 Task: Add an event with the title Interview with Ailey, date '2024/04/17', time 7:30 AM to 9:30 AMand add a description: Instruct the fallers to stand with their backs to their catchers, arms crossed against their chest, and feet together. The catchers should position themselves directly behind the fallers, ready to receive them.Select event color  Tomato . Add location for the event as: Salzburg, Austria, logged in from the account softage.4@softage.netand send the event invitation to softage.7@softage.net and softage.8@softage.net. Set a reminder for the event Daily
Action: Mouse moved to (94, 116)
Screenshot: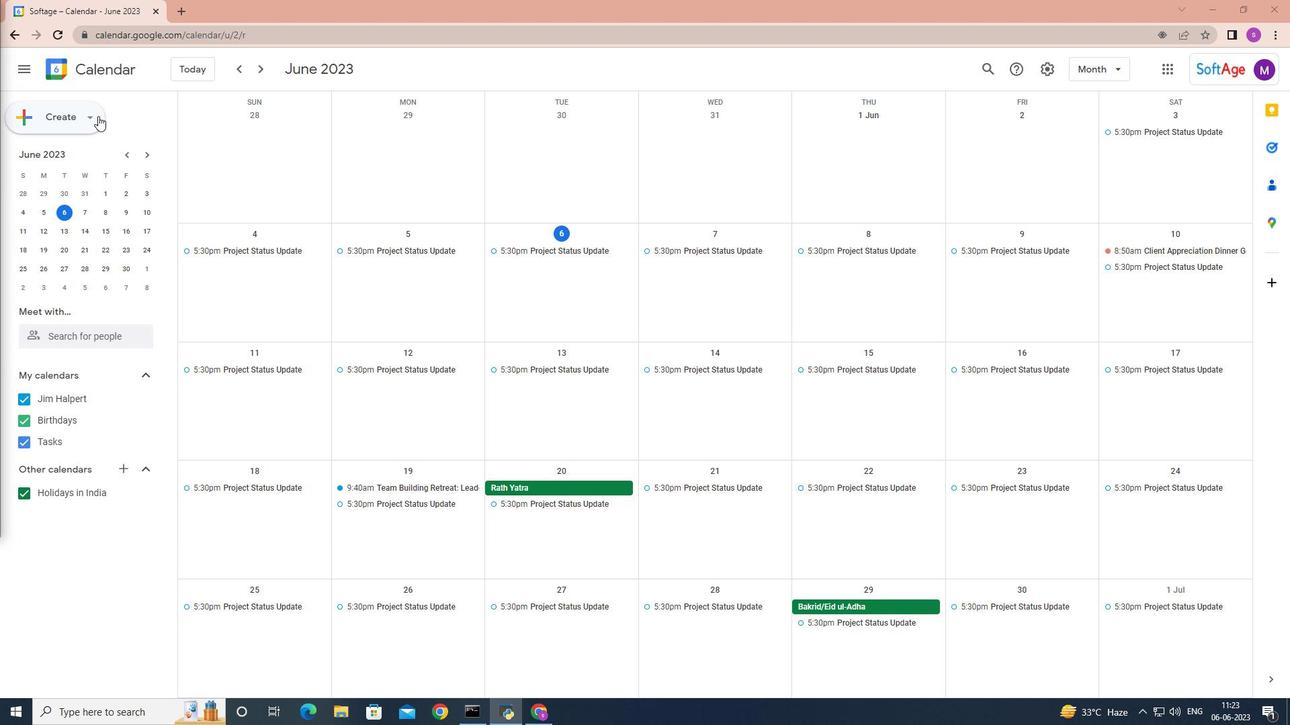 
Action: Mouse pressed left at (94, 116)
Screenshot: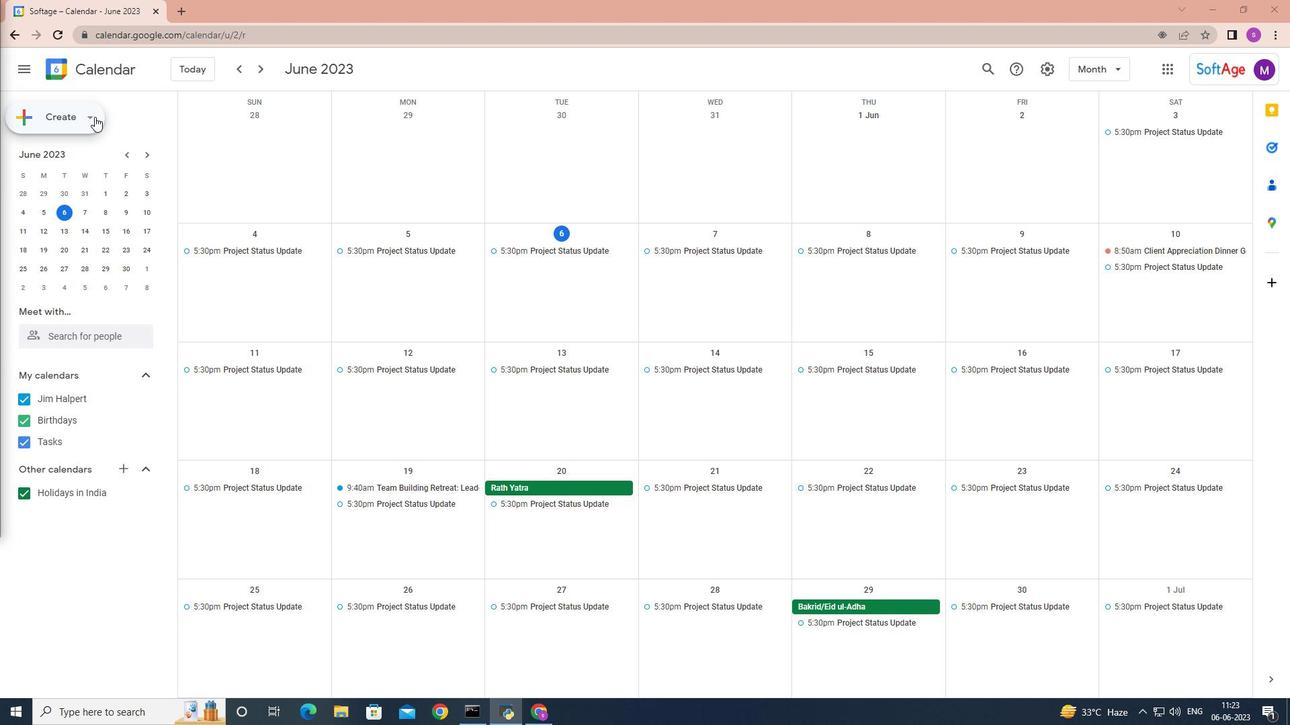 
Action: Mouse moved to (90, 147)
Screenshot: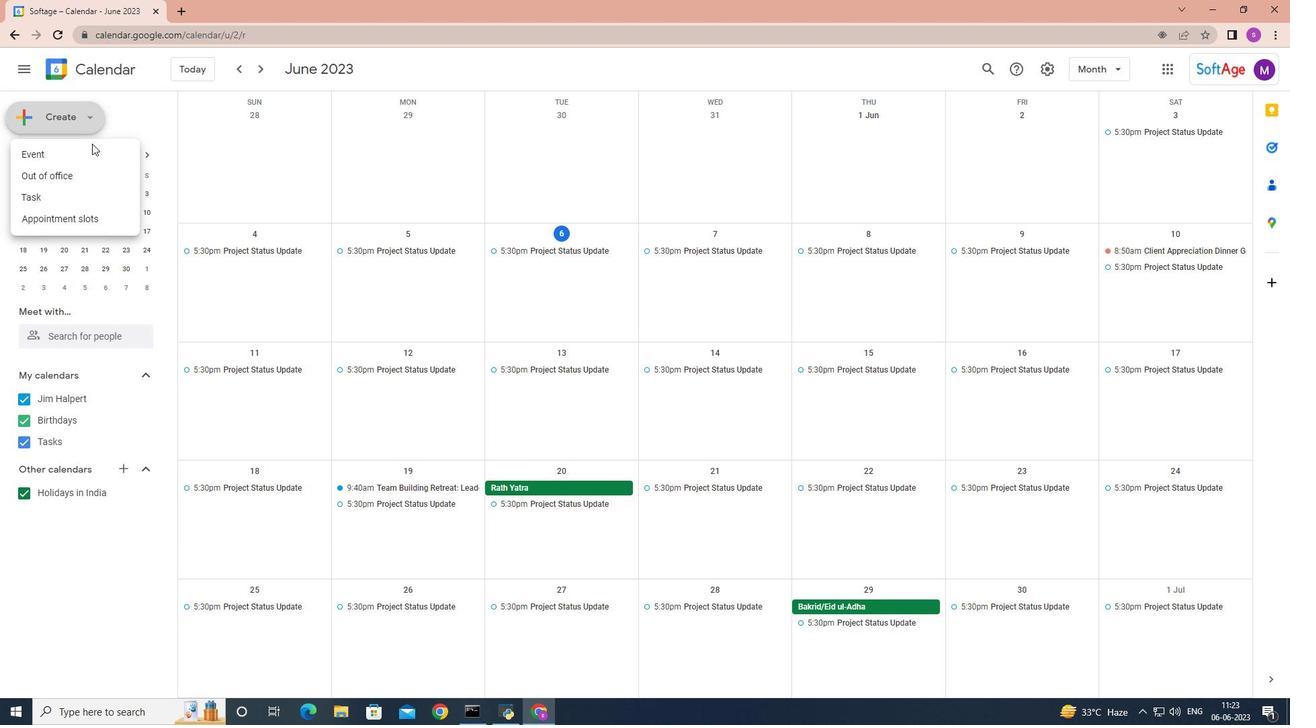 
Action: Mouse pressed left at (90, 147)
Screenshot: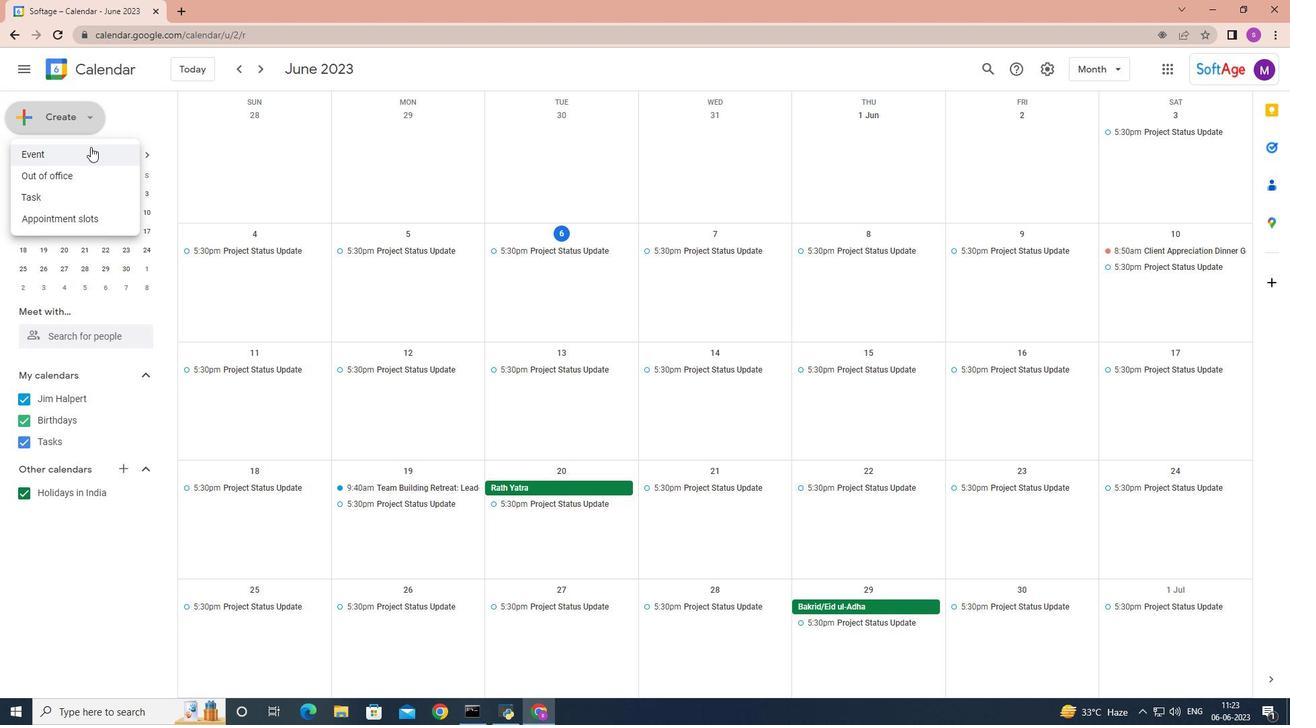 
Action: Mouse moved to (342, 528)
Screenshot: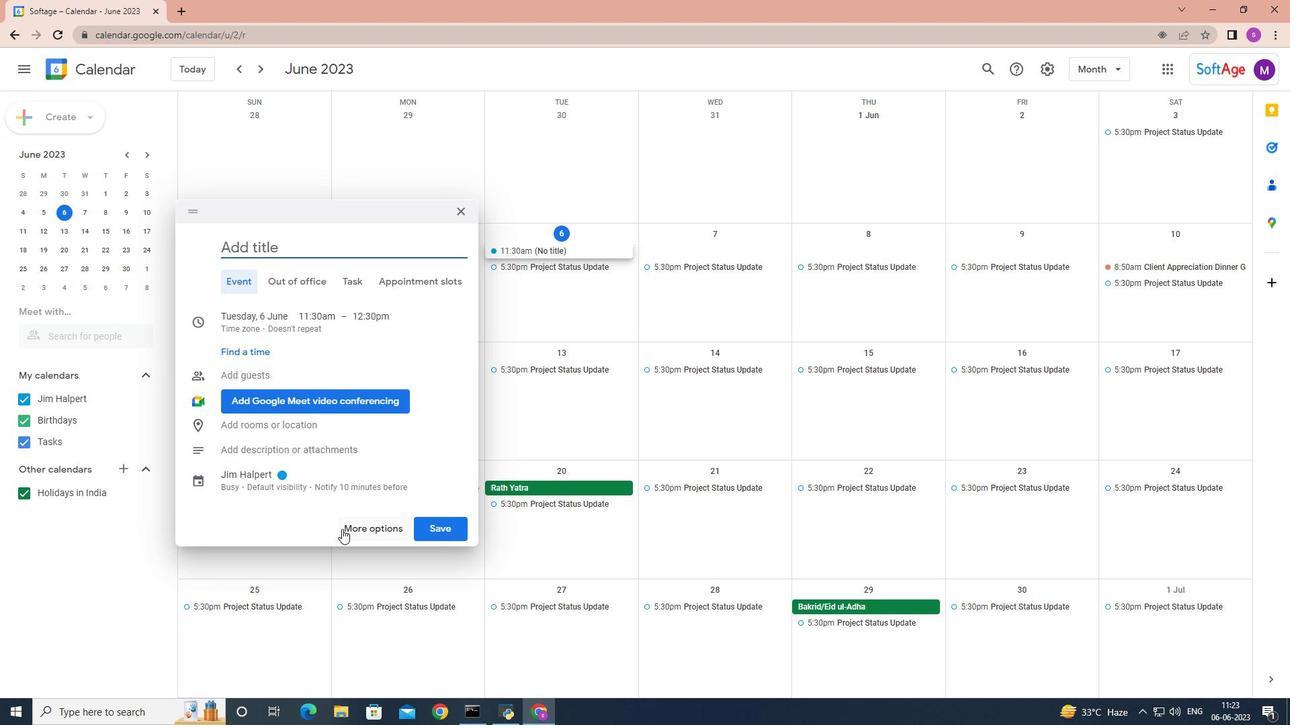 
Action: Mouse pressed left at (342, 528)
Screenshot: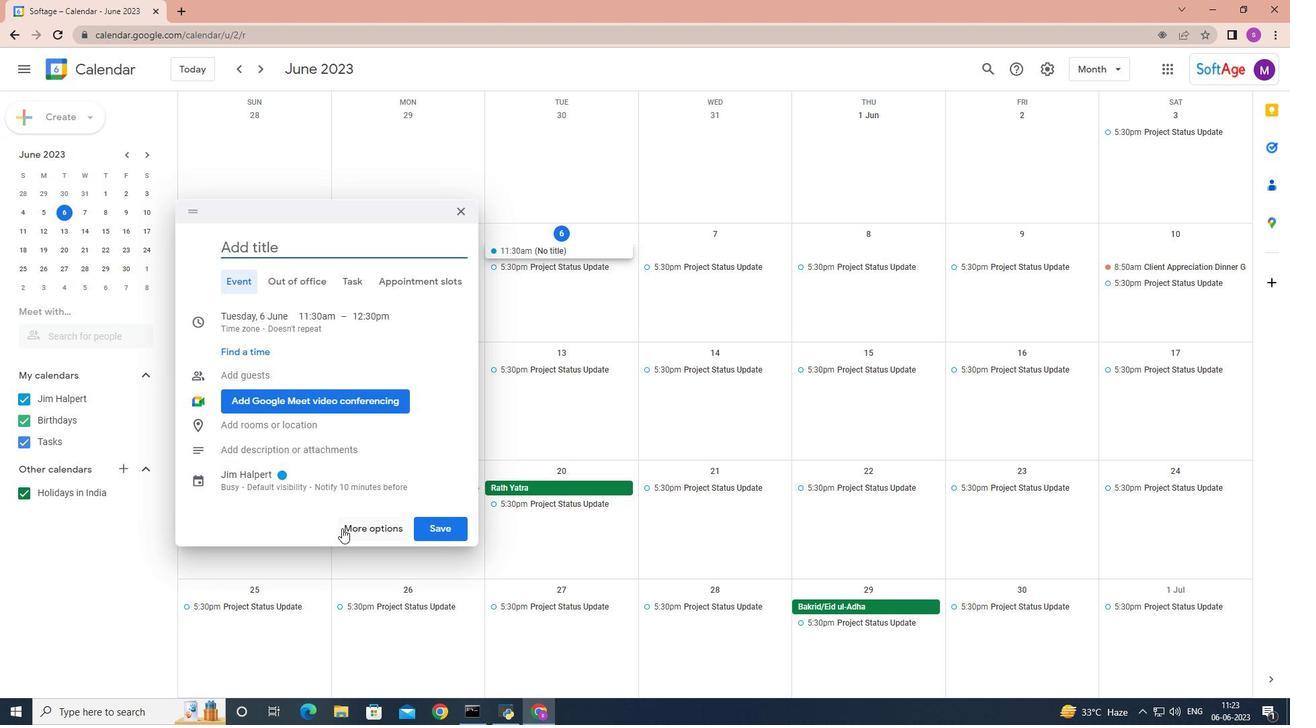 
Action: Mouse moved to (334, 523)
Screenshot: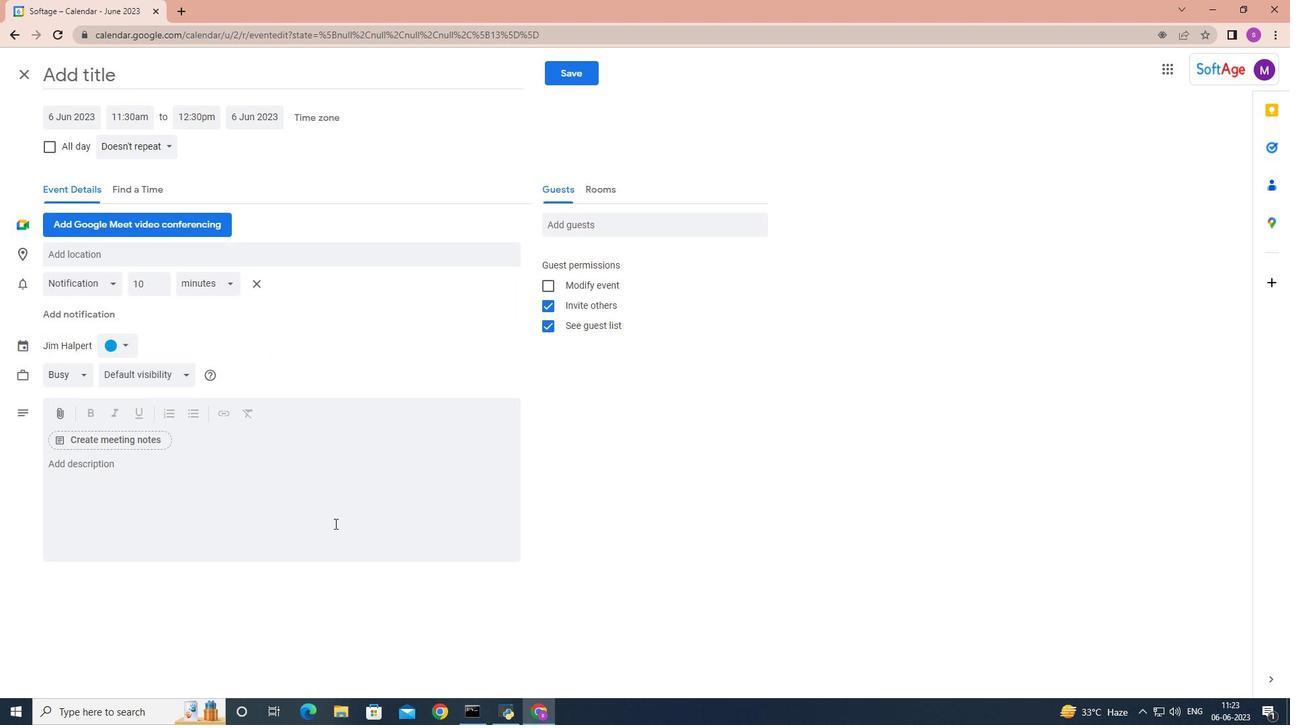 
Action: Key pressed <Key.shift>Interview<Key.space>with<Key.space><Key.shift>Ailey<Key.space>
Screenshot: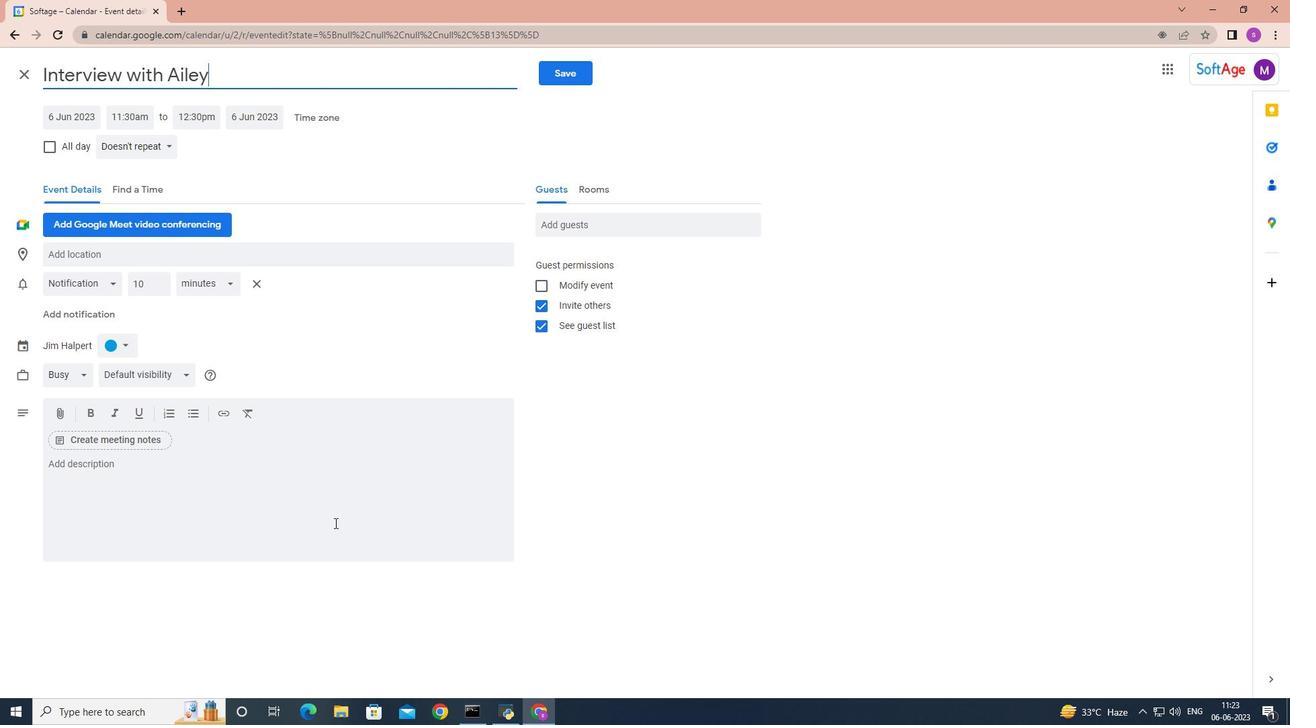 
Action: Mouse moved to (83, 117)
Screenshot: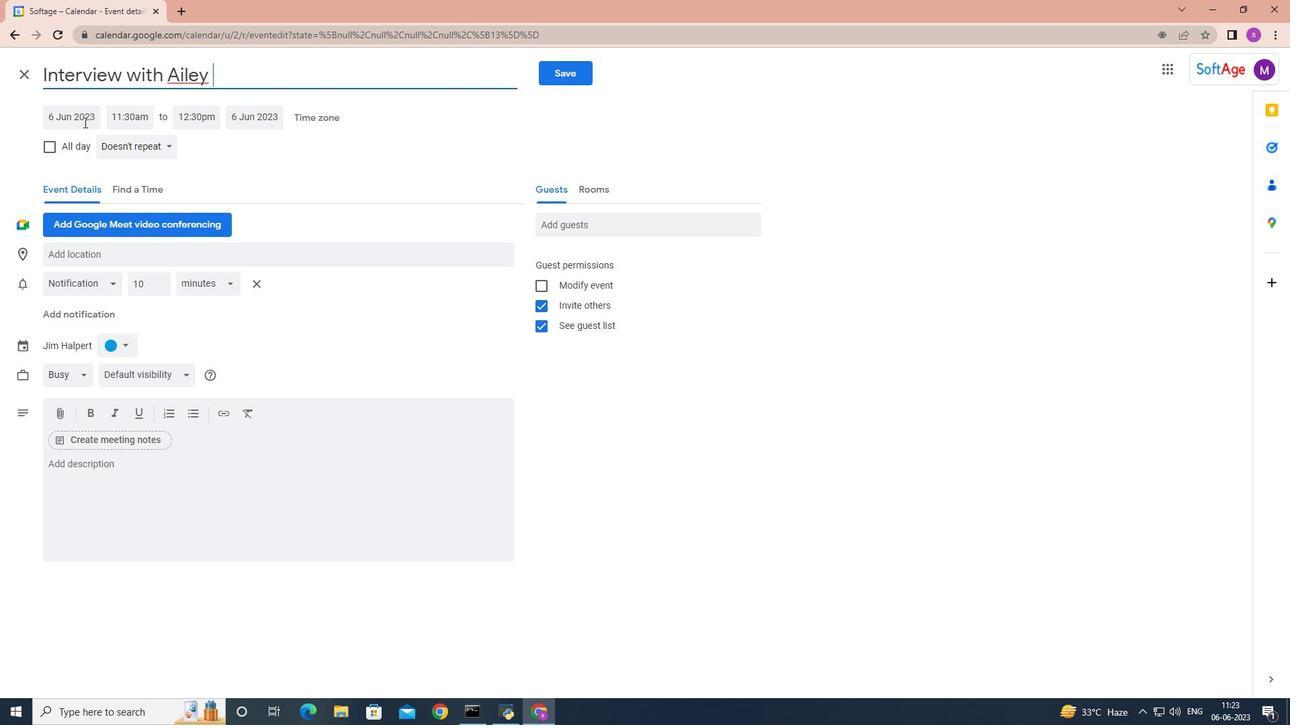 
Action: Mouse pressed left at (83, 117)
Screenshot: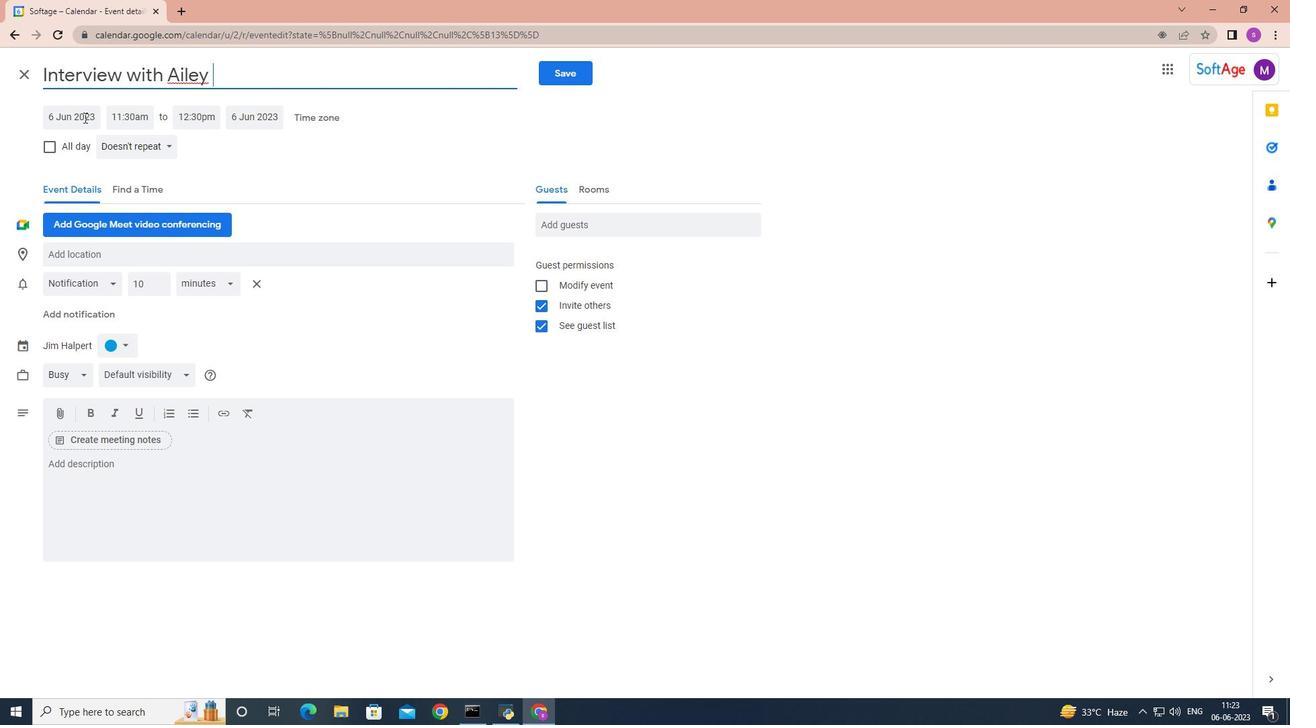 
Action: Mouse moved to (215, 144)
Screenshot: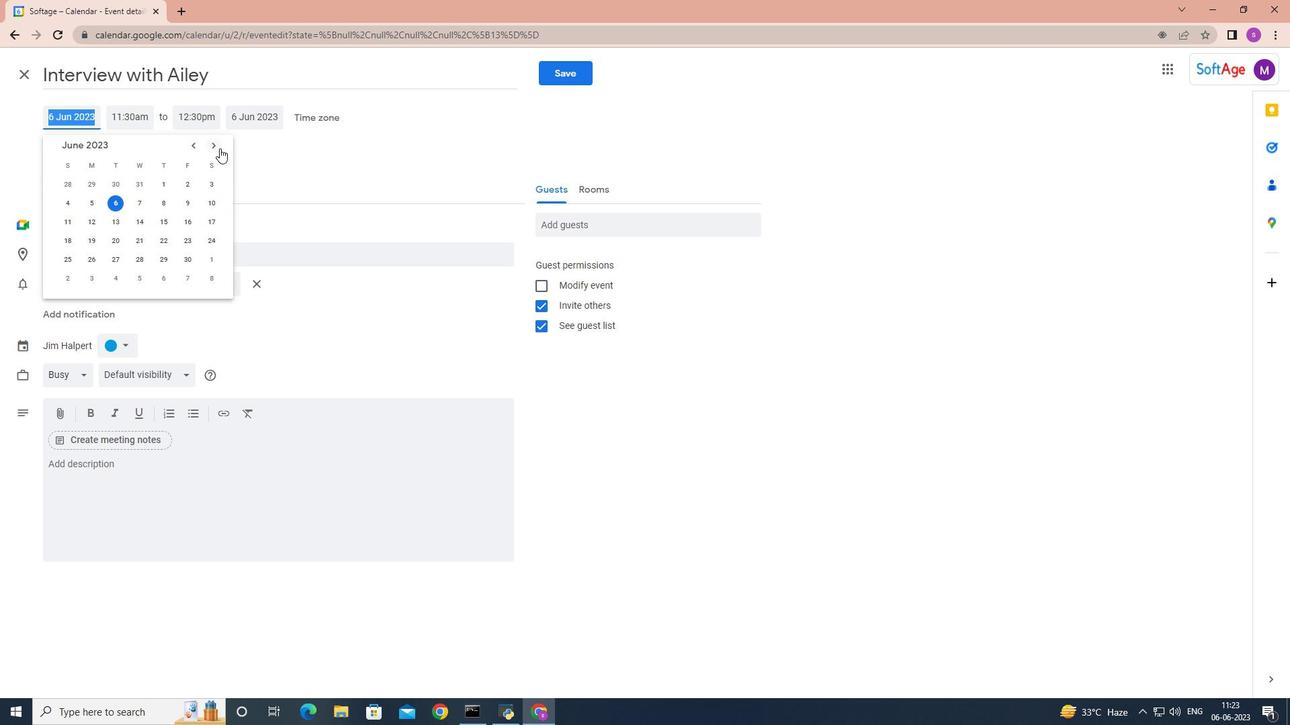
Action: Mouse pressed left at (215, 144)
Screenshot: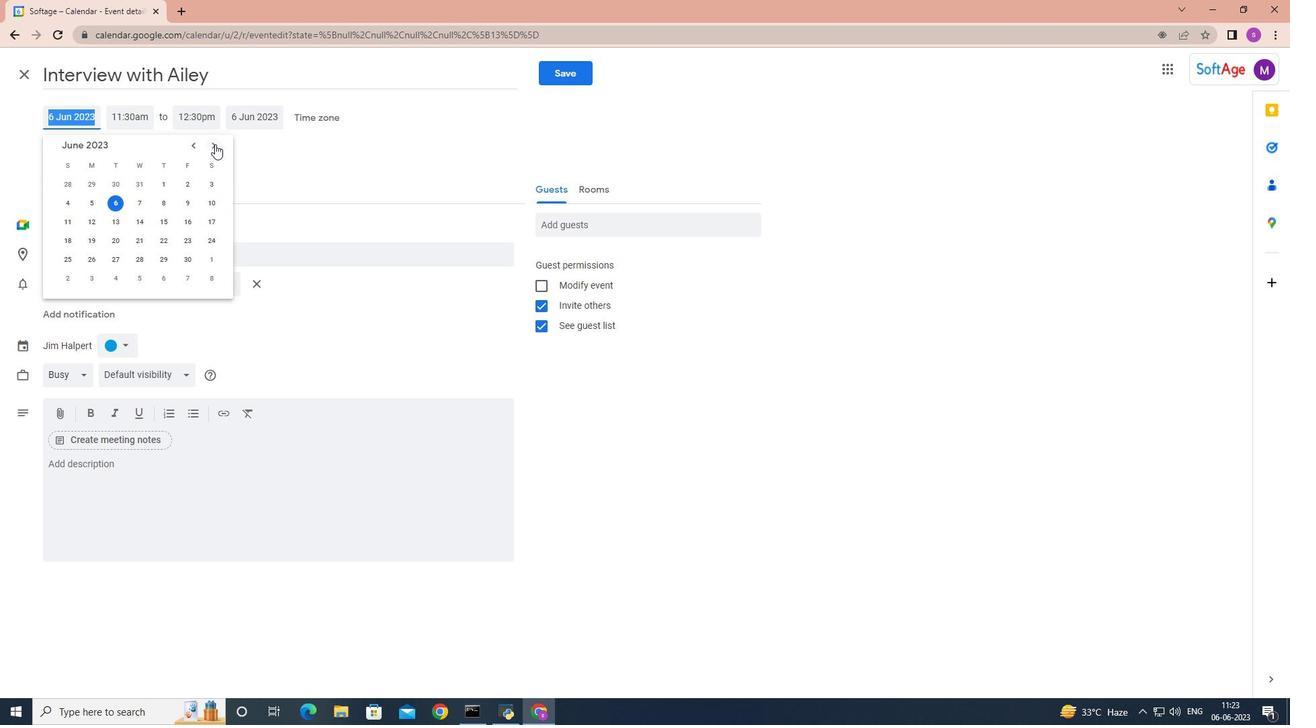 
Action: Mouse pressed left at (215, 144)
Screenshot: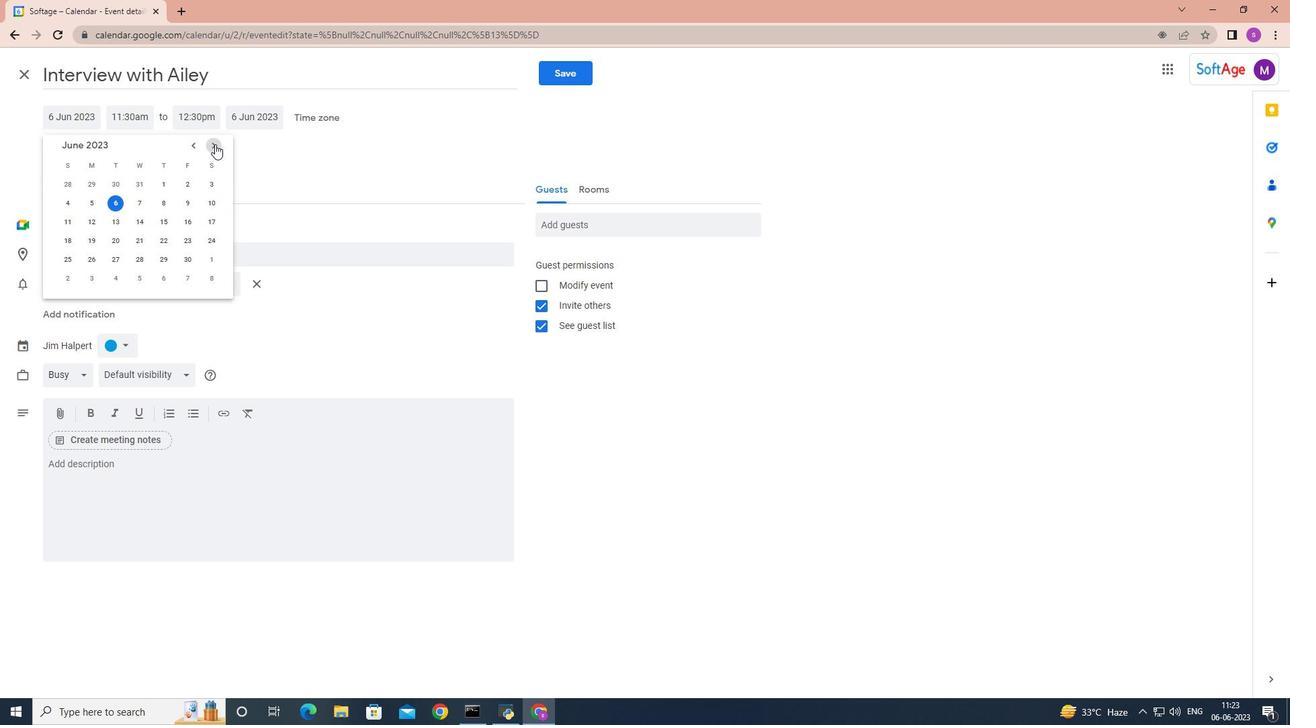 
Action: Mouse pressed left at (215, 144)
Screenshot: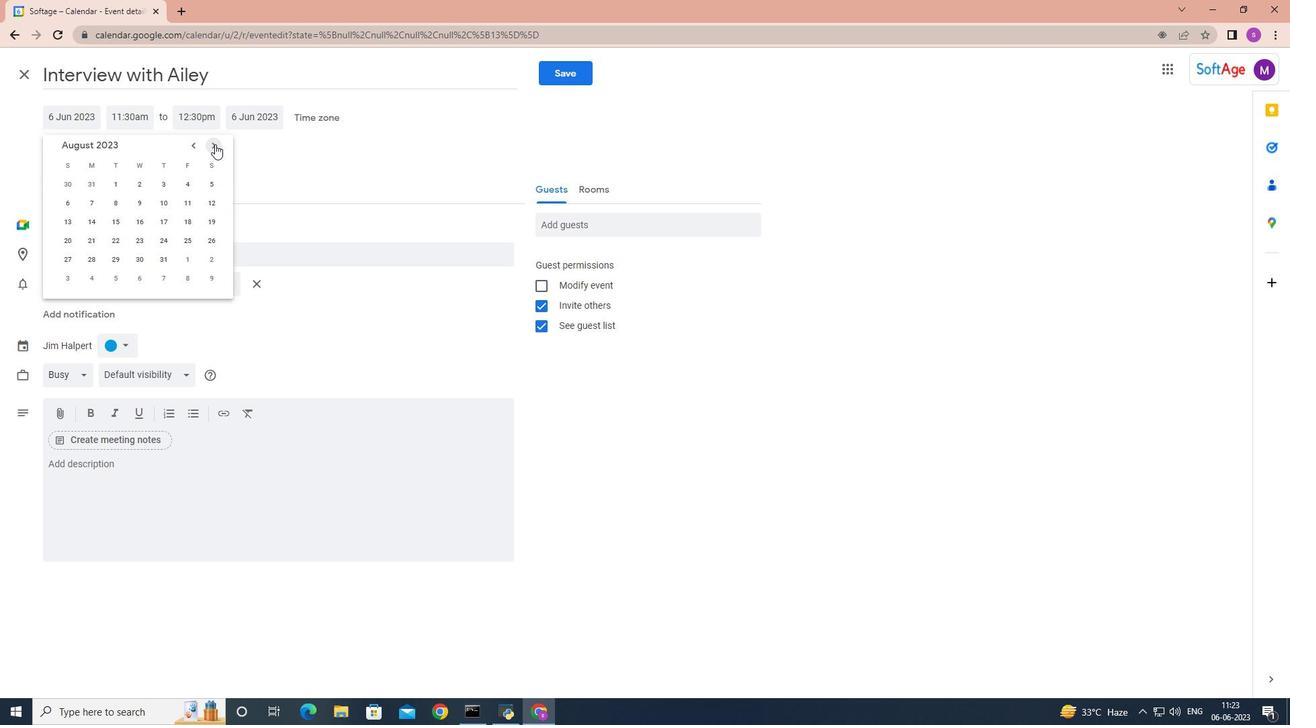 
Action: Mouse pressed left at (215, 144)
Screenshot: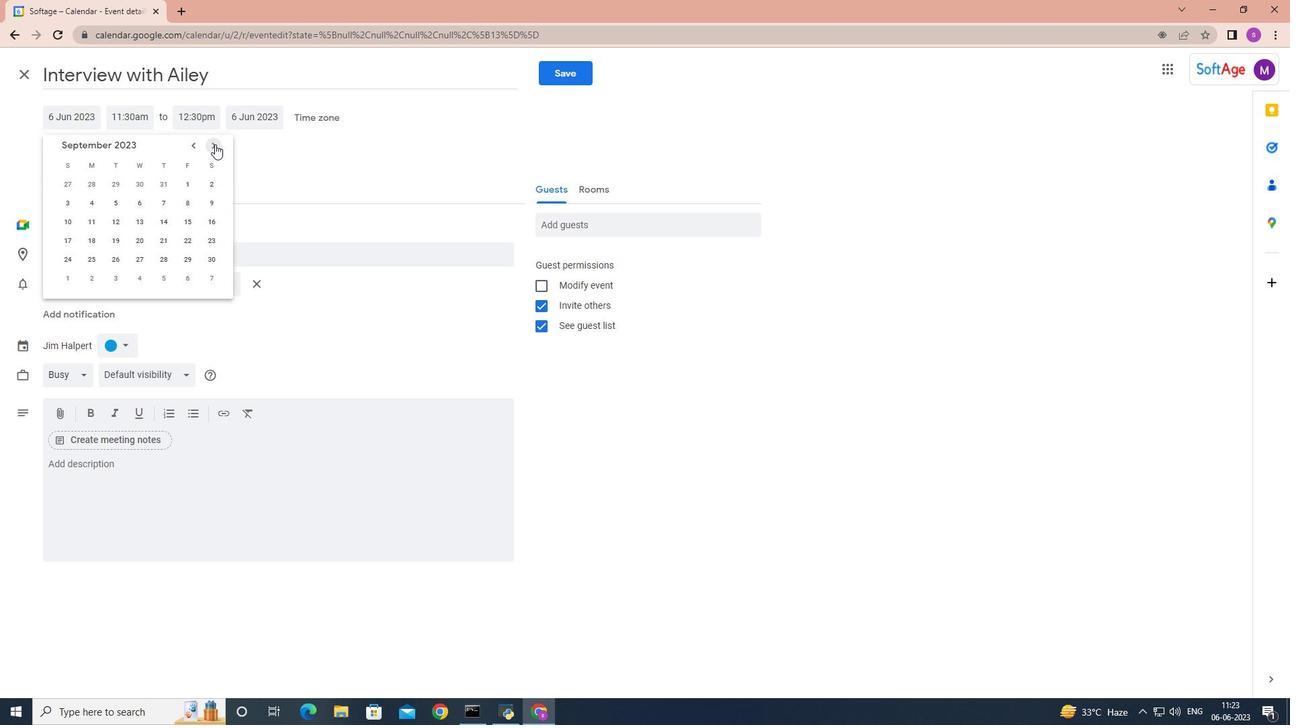 
Action: Mouse pressed left at (215, 144)
Screenshot: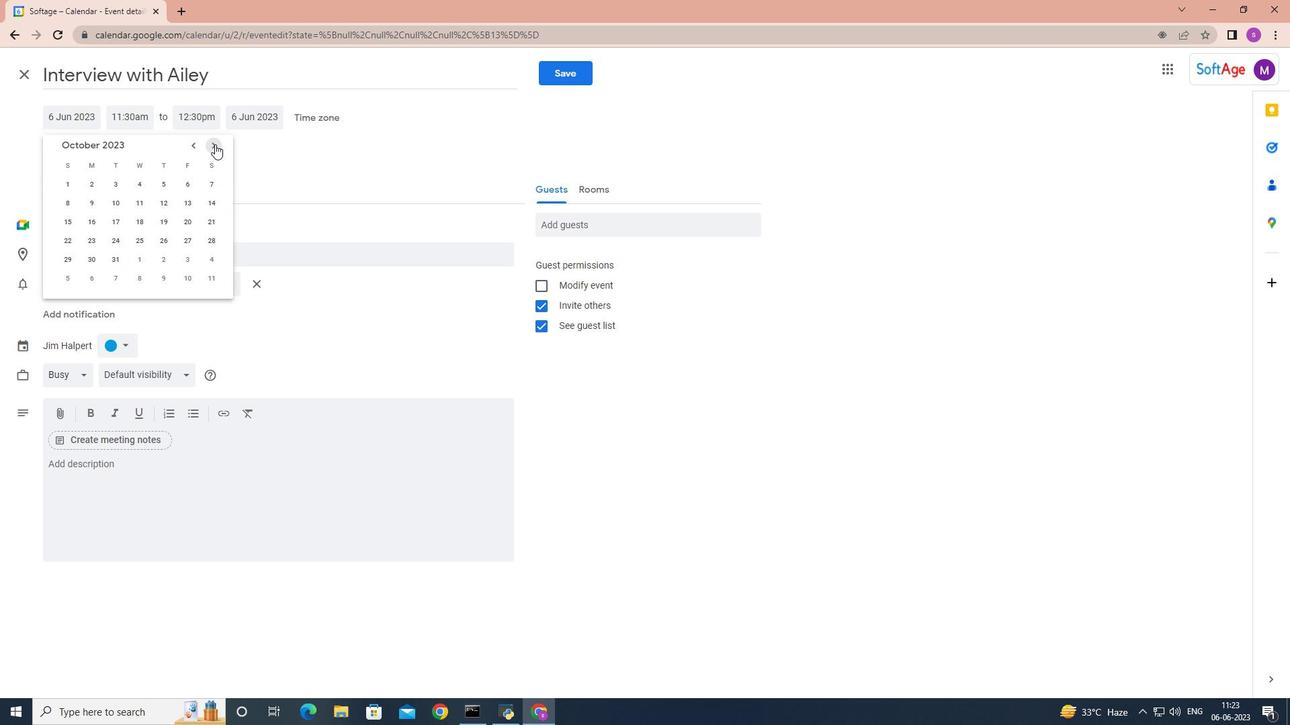 
Action: Mouse pressed left at (215, 144)
Screenshot: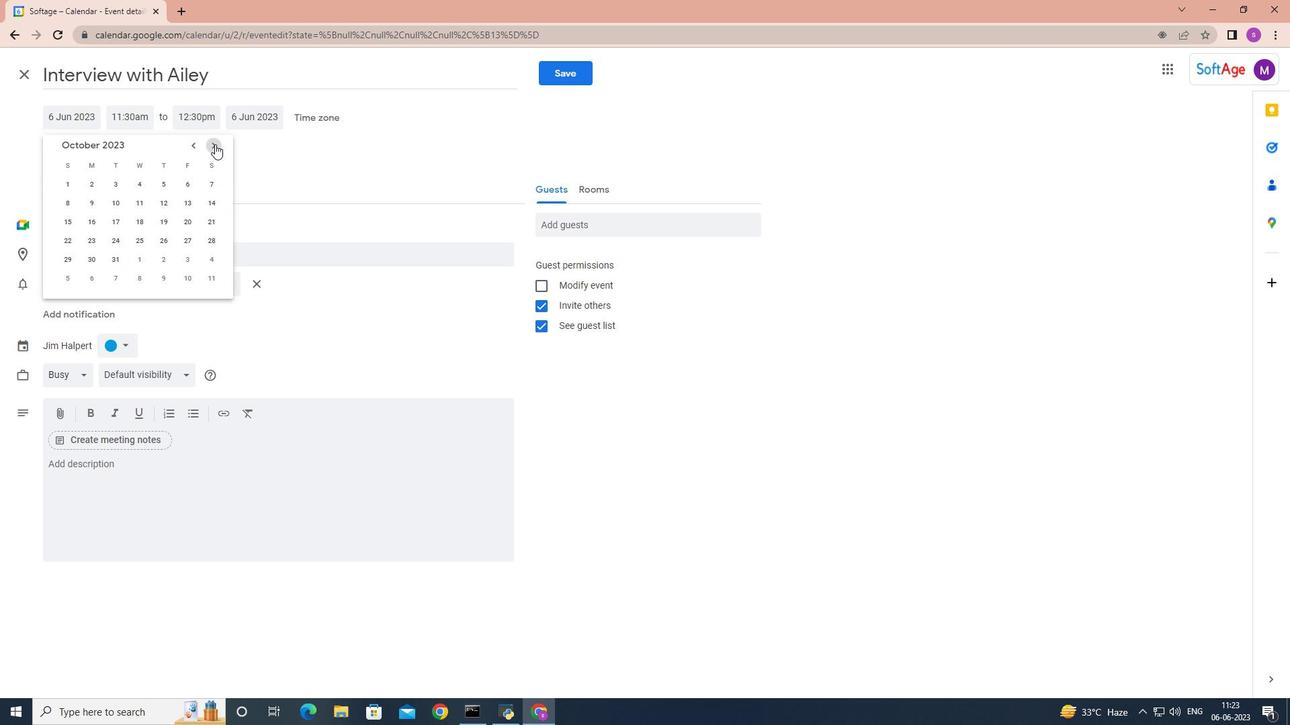 
Action: Mouse pressed left at (215, 144)
Screenshot: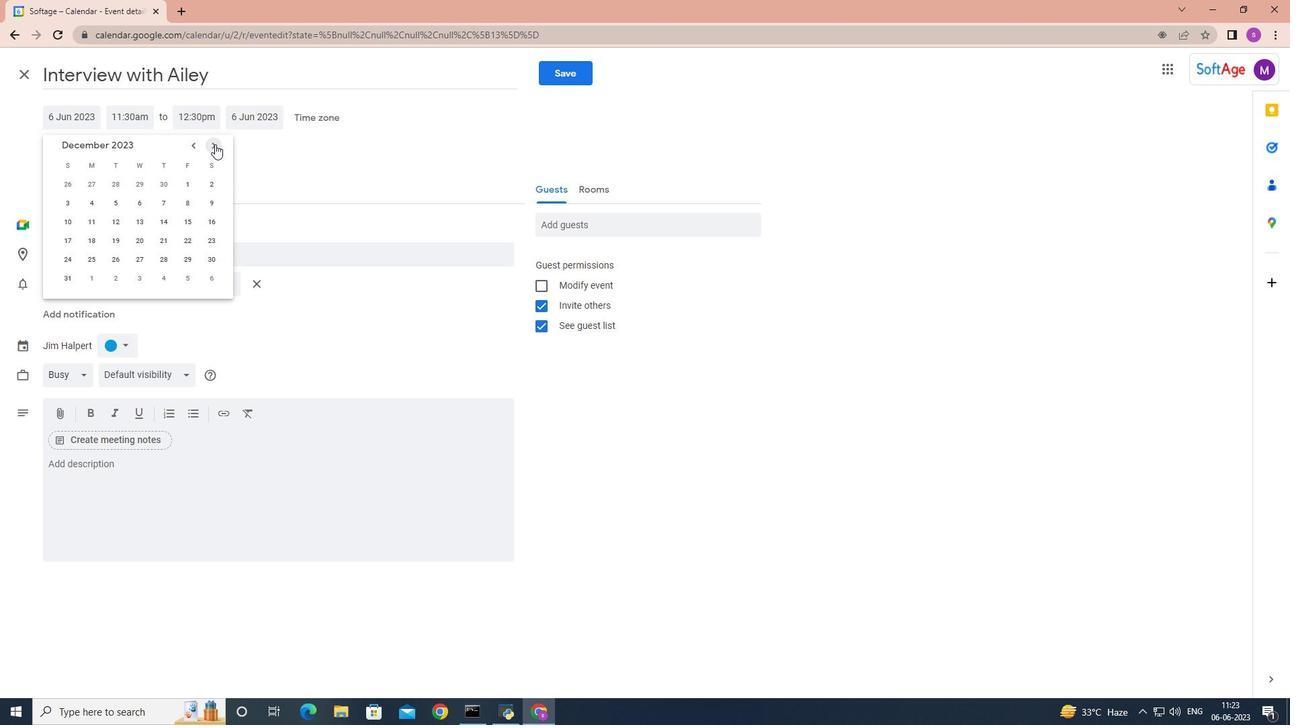 
Action: Mouse pressed left at (215, 144)
Screenshot: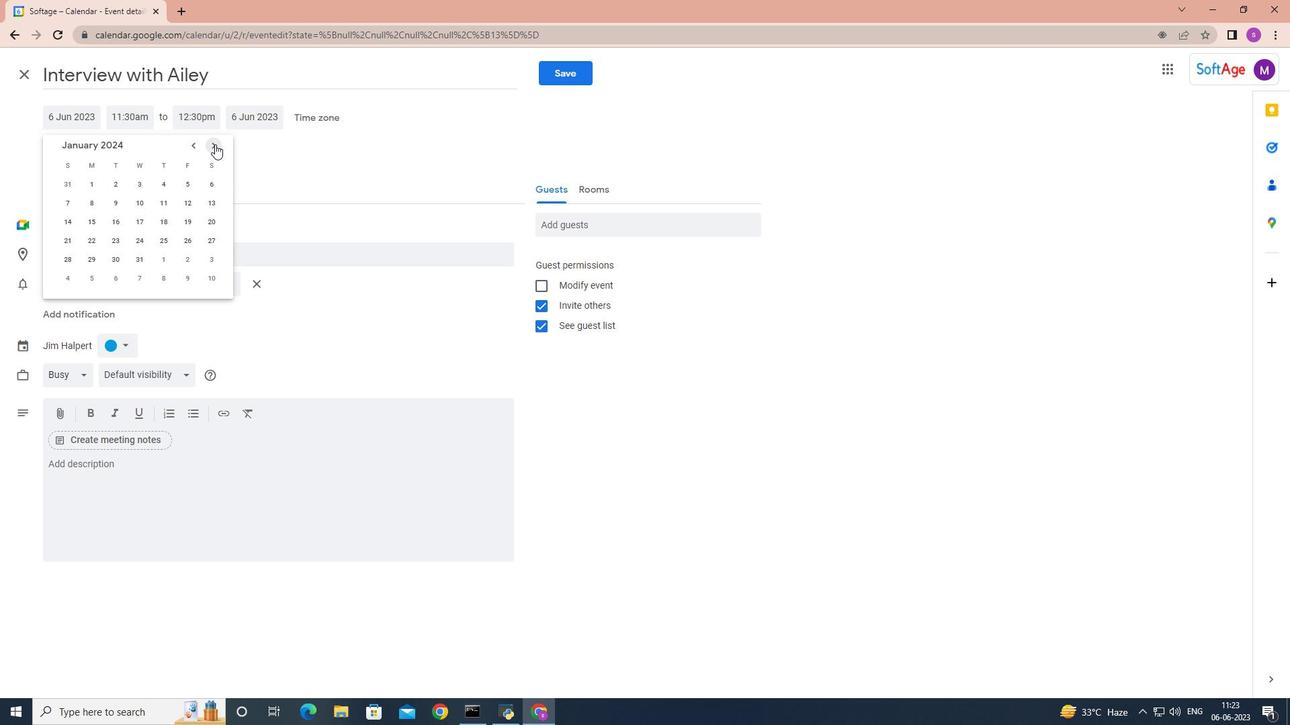 
Action: Mouse pressed left at (215, 144)
Screenshot: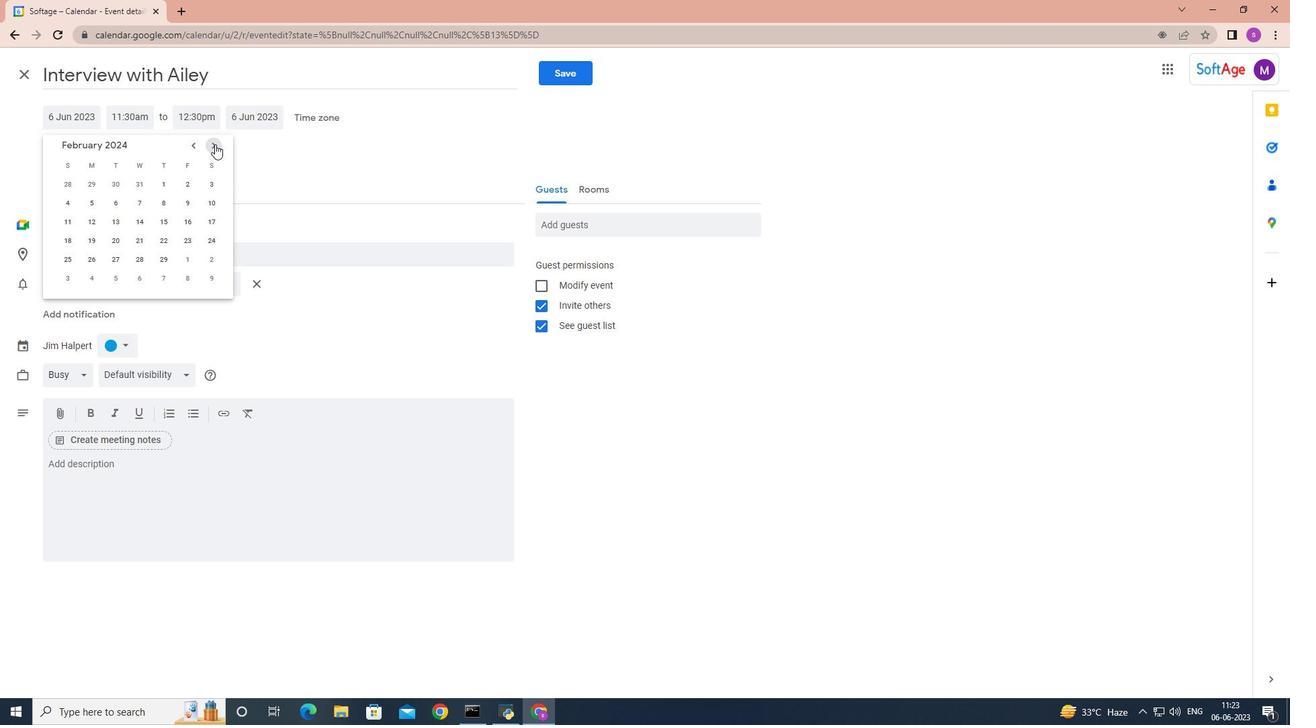 
Action: Mouse pressed left at (215, 144)
Screenshot: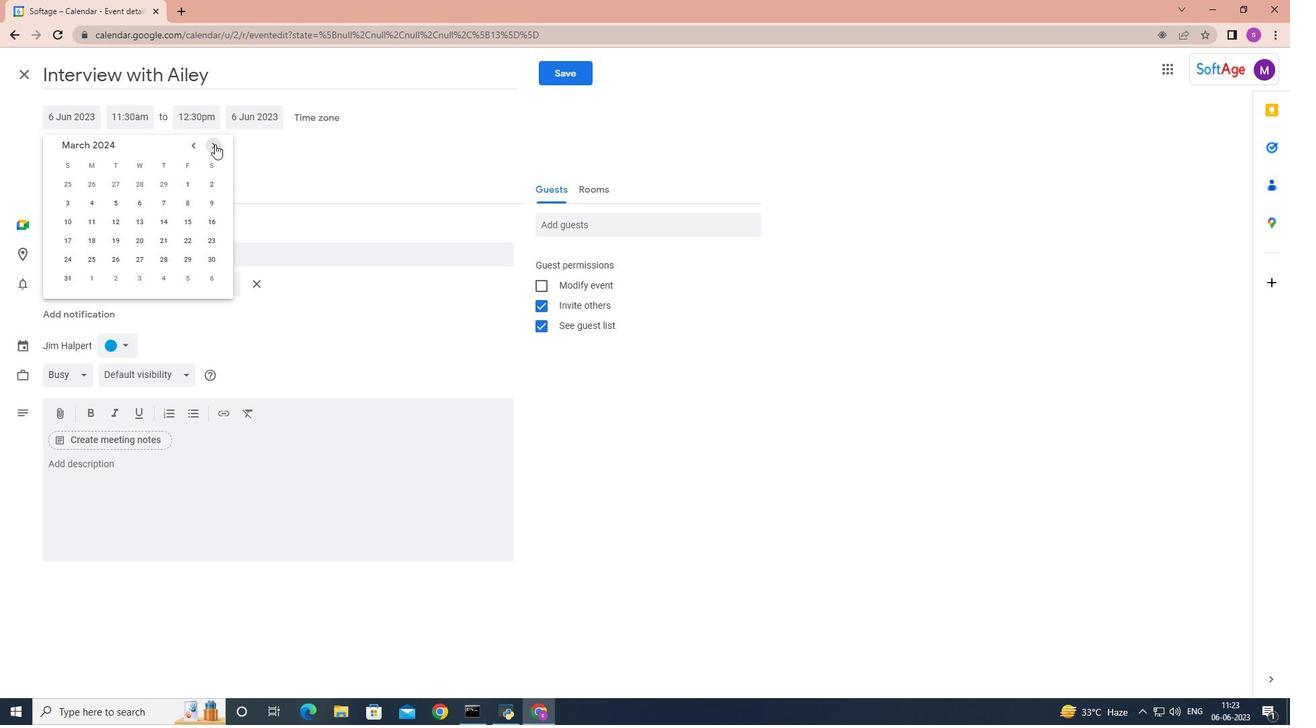 
Action: Mouse moved to (140, 217)
Screenshot: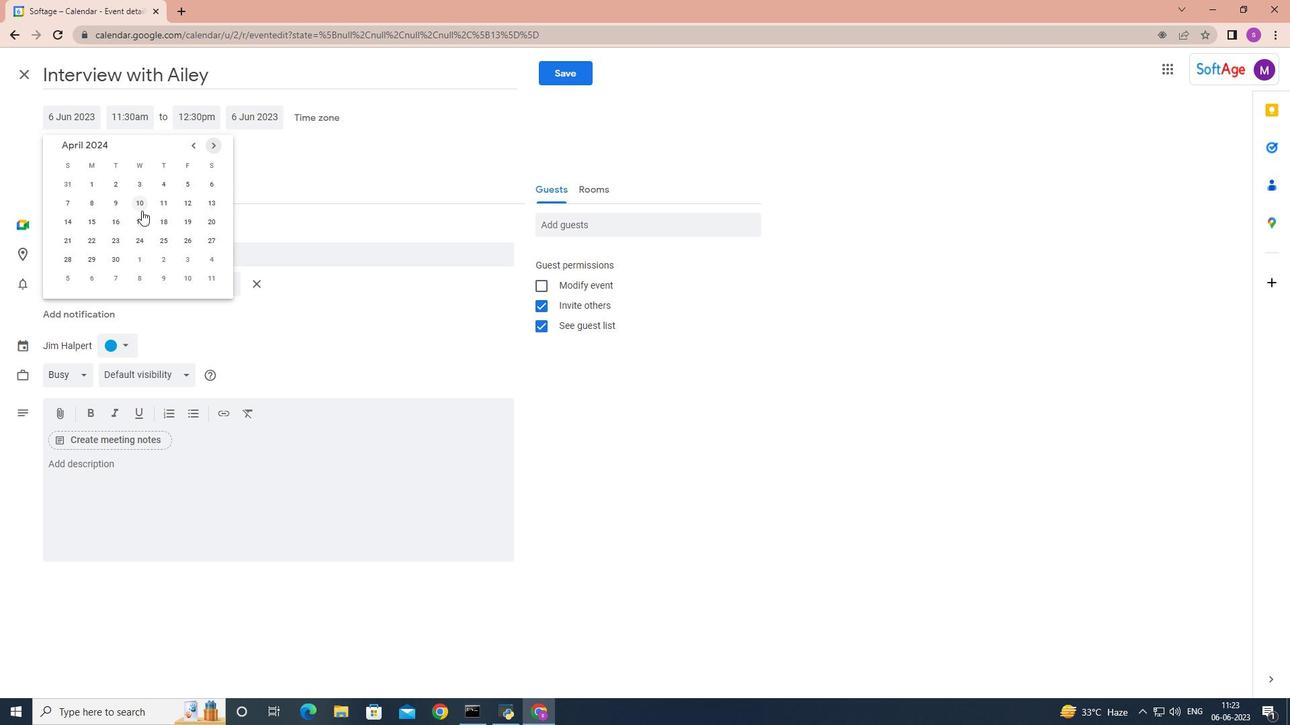 
Action: Mouse pressed left at (140, 217)
Screenshot: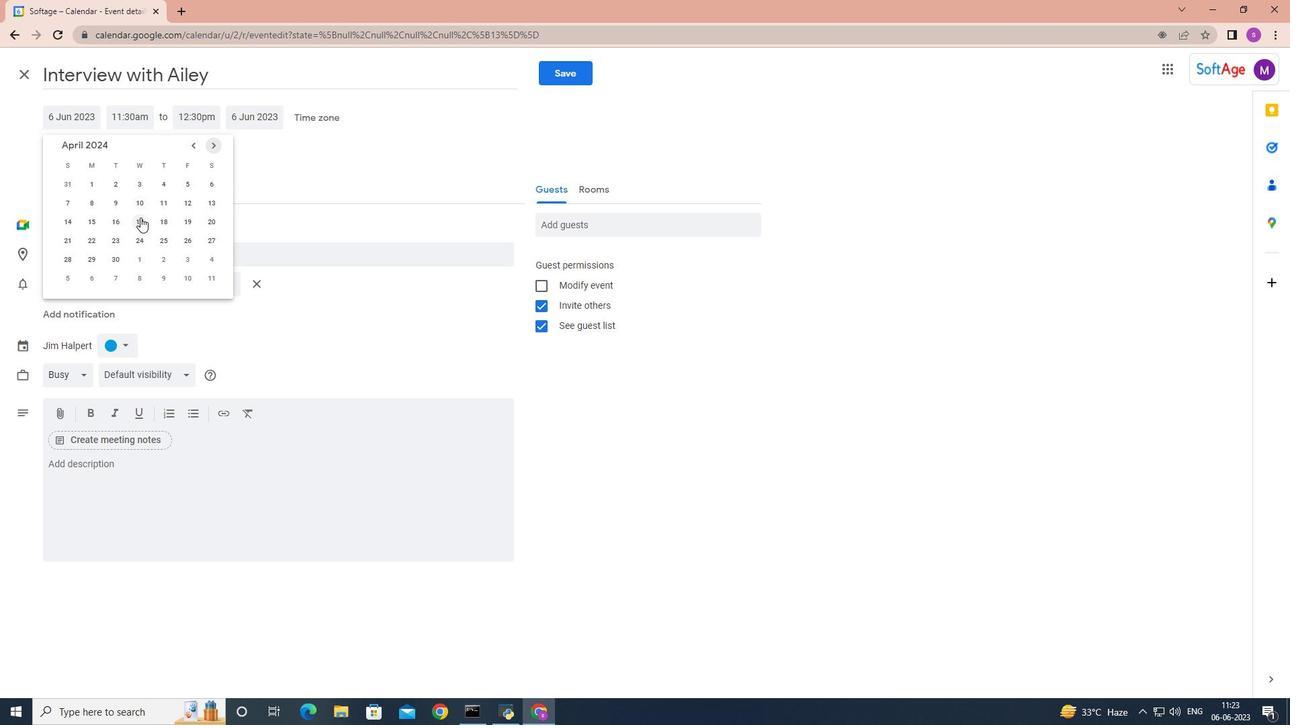 
Action: Mouse moved to (133, 114)
Screenshot: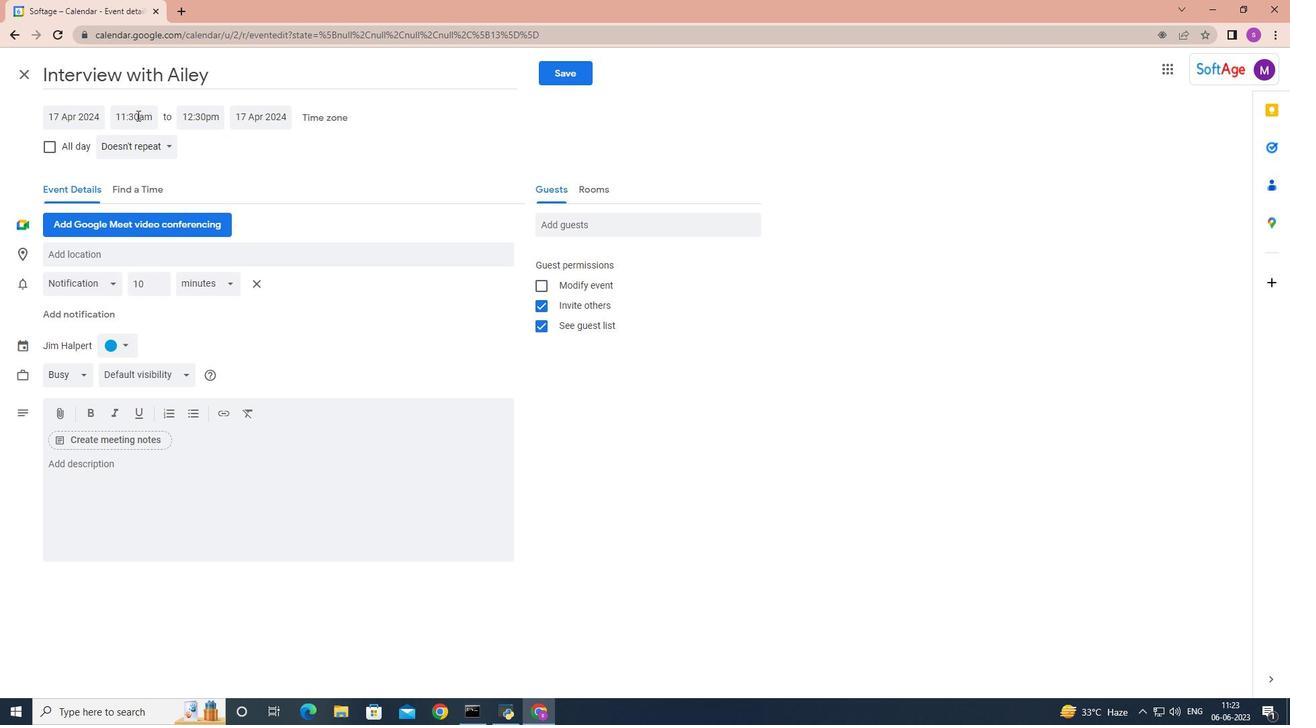 
Action: Mouse pressed left at (133, 114)
Screenshot: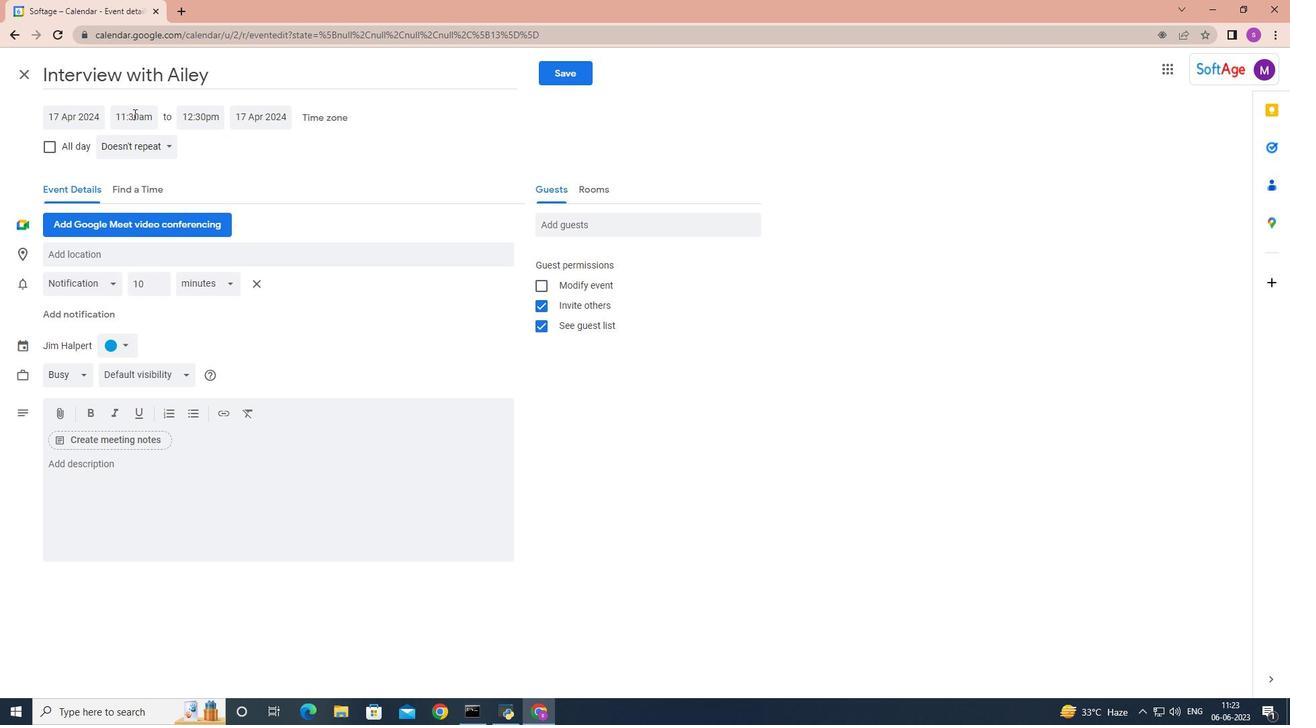 
Action: Mouse moved to (180, 184)
Screenshot: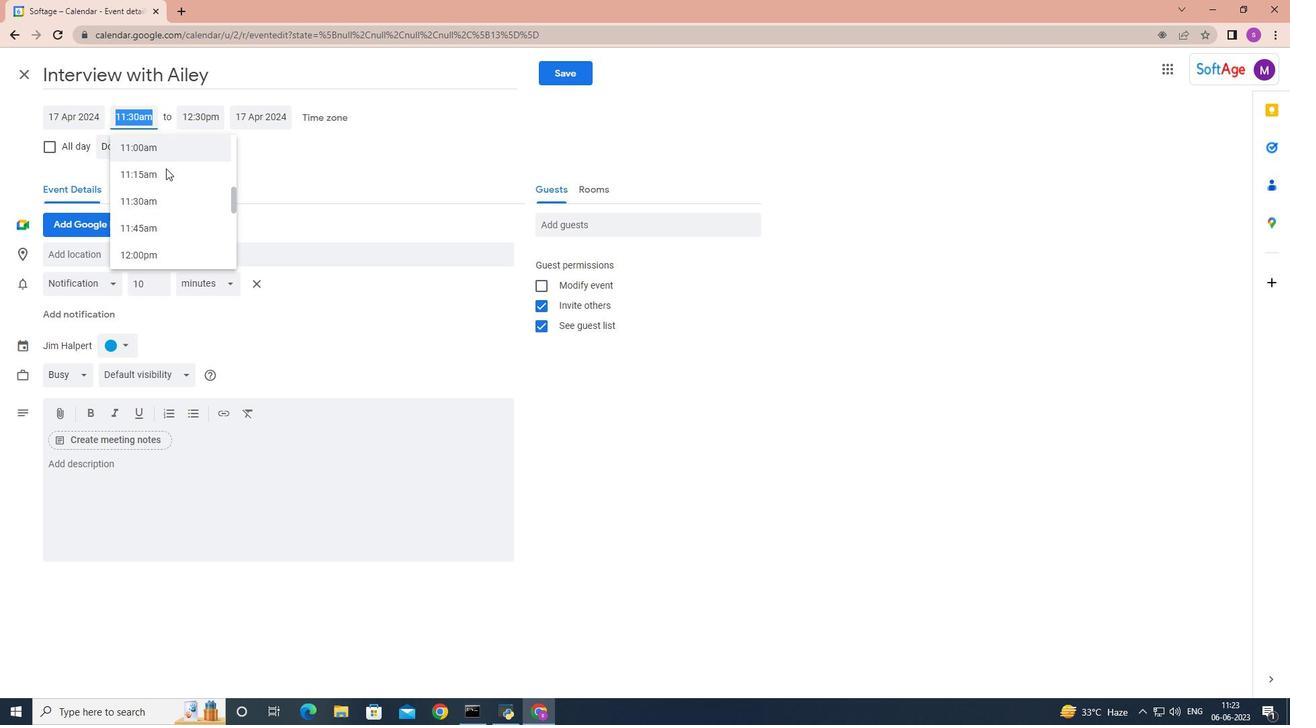 
Action: Mouse scrolled (180, 184) with delta (0, 0)
Screenshot: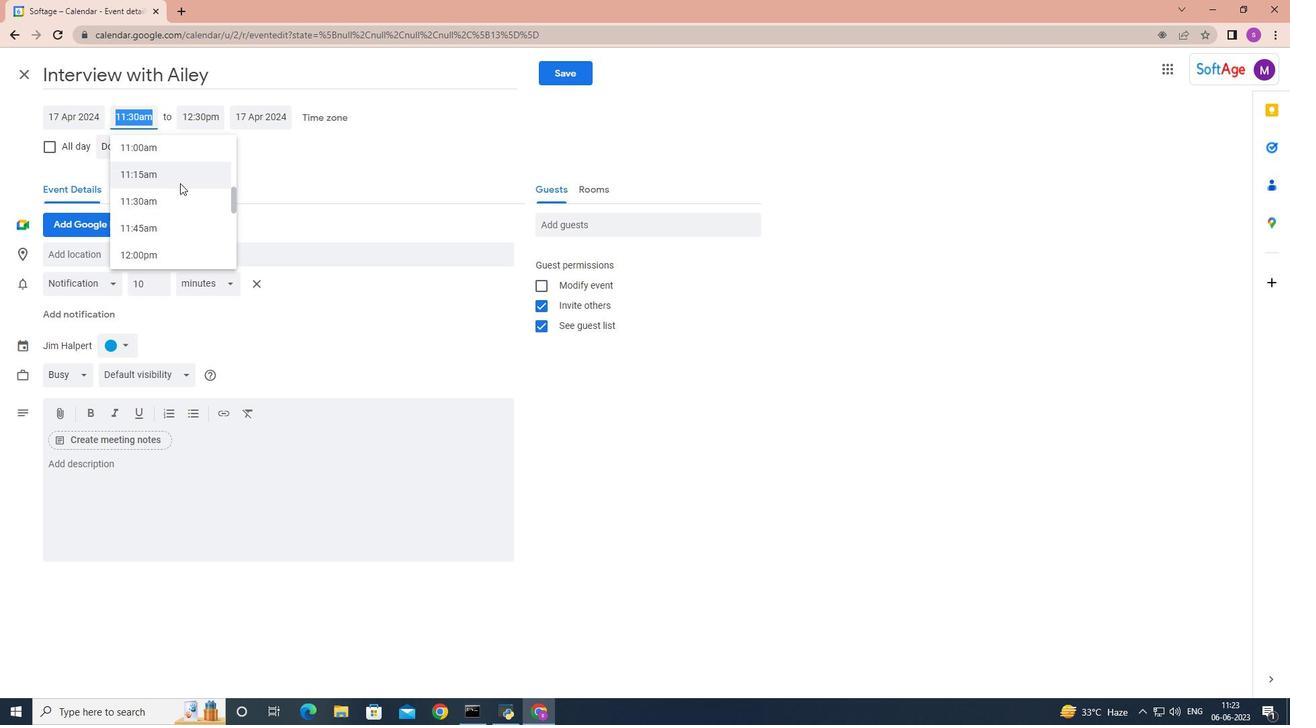 
Action: Mouse scrolled (180, 184) with delta (0, 0)
Screenshot: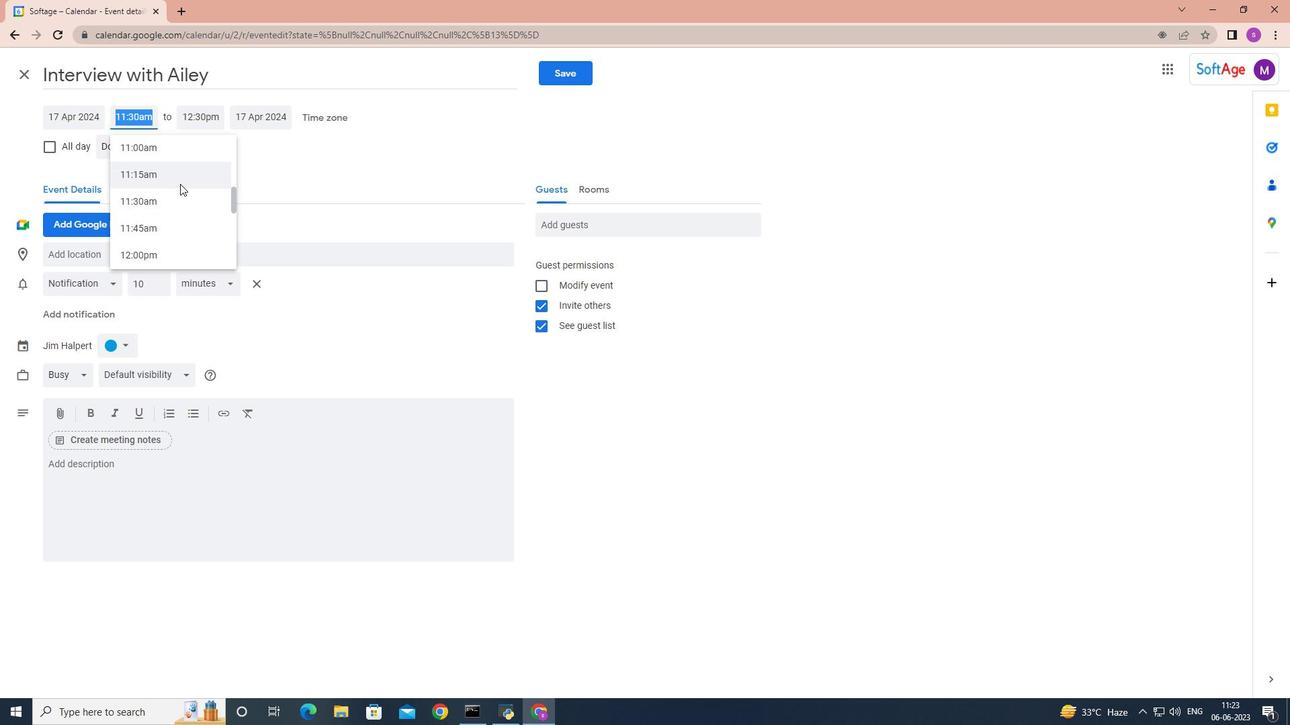 
Action: Mouse moved to (180, 185)
Screenshot: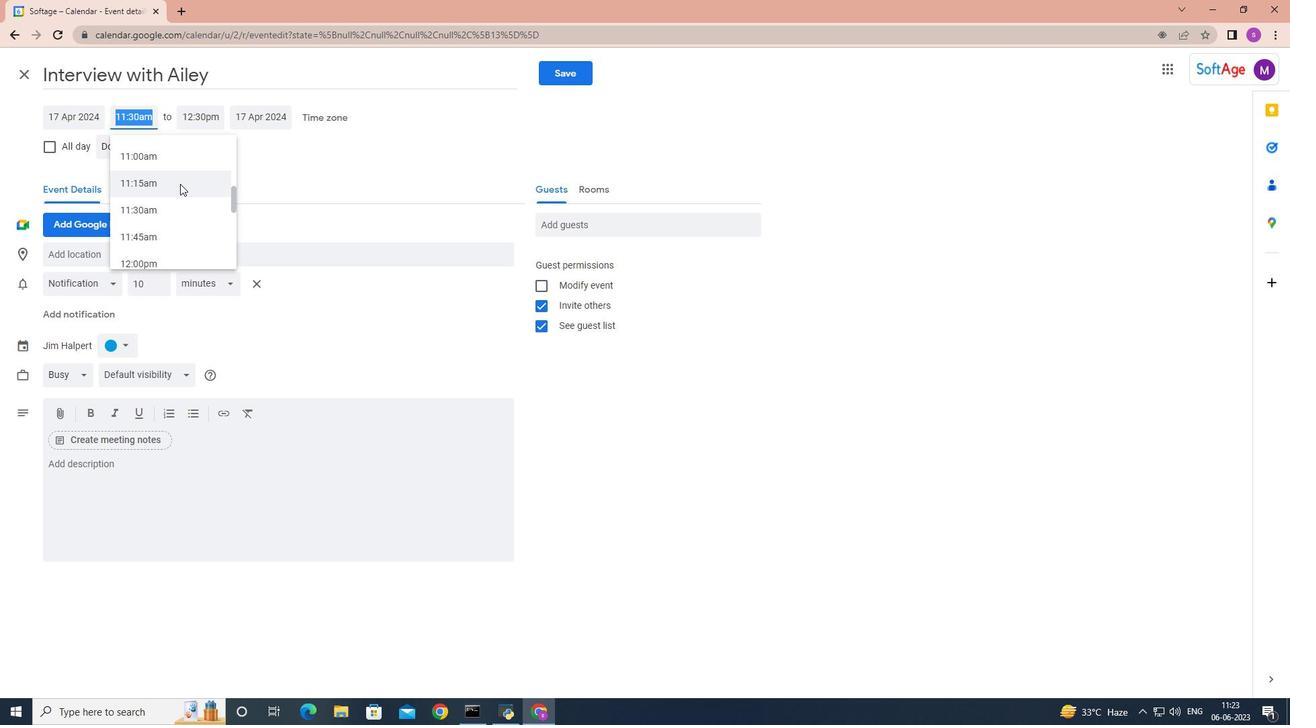 
Action: Mouse scrolled (180, 186) with delta (0, 0)
Screenshot: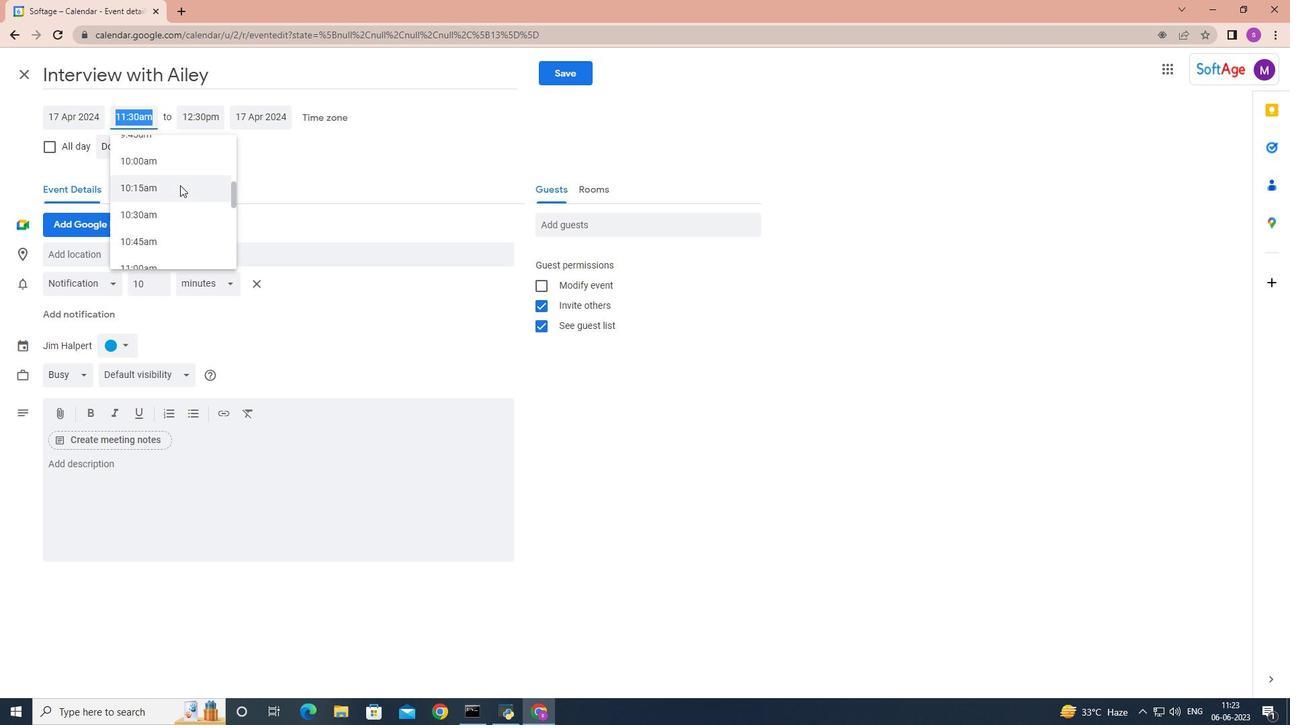 
Action: Mouse scrolled (180, 186) with delta (0, 0)
Screenshot: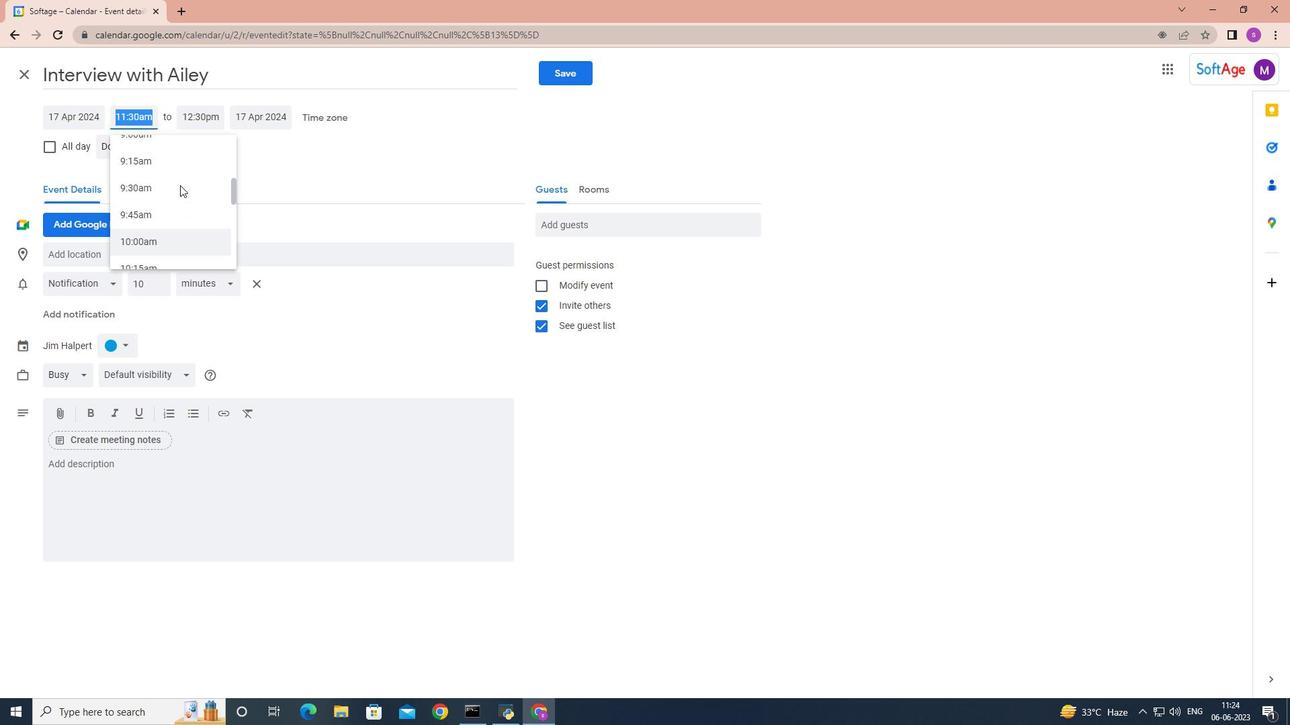 
Action: Mouse scrolled (180, 186) with delta (0, 0)
Screenshot: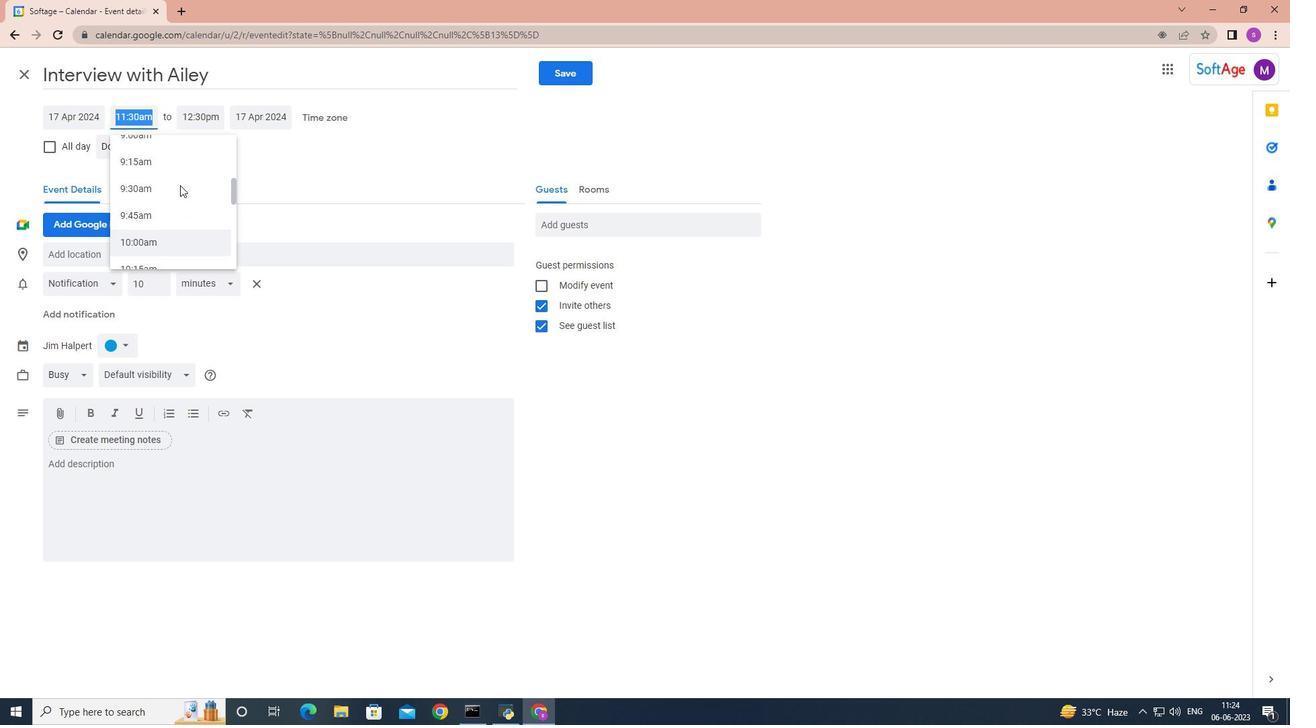 
Action: Mouse scrolled (180, 186) with delta (0, 0)
Screenshot: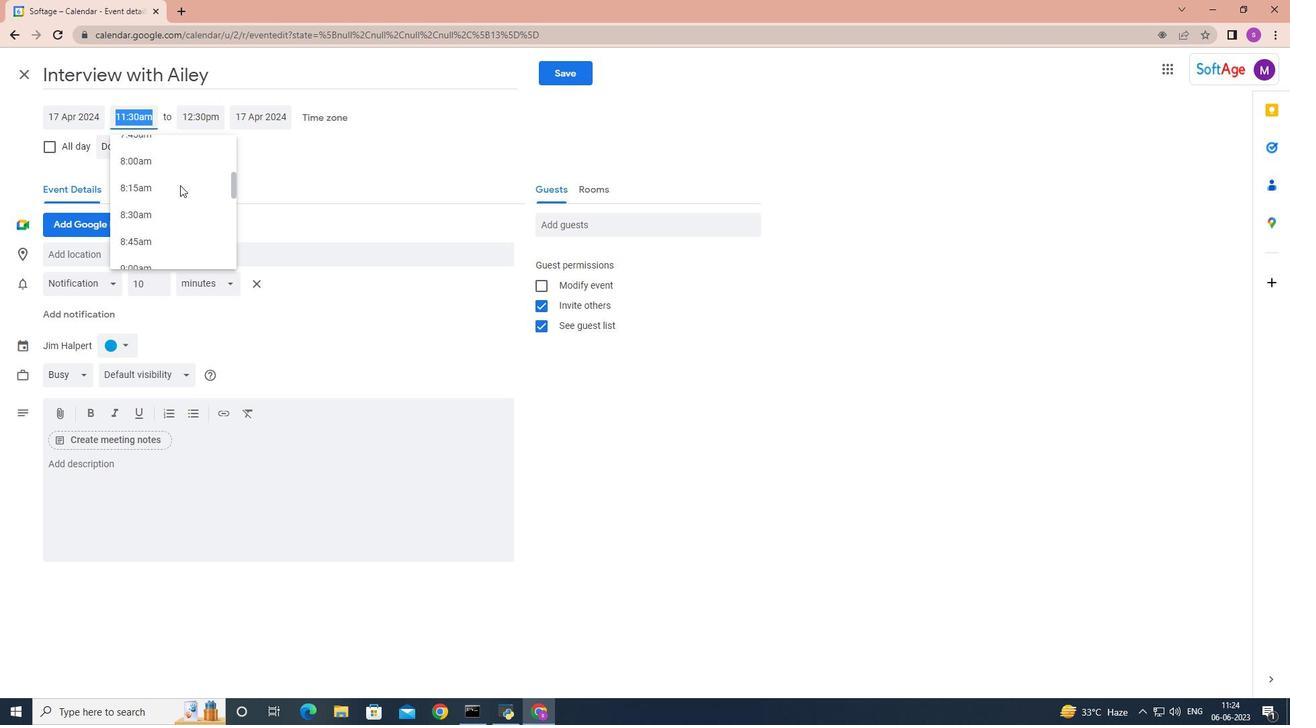
Action: Mouse moved to (176, 176)
Screenshot: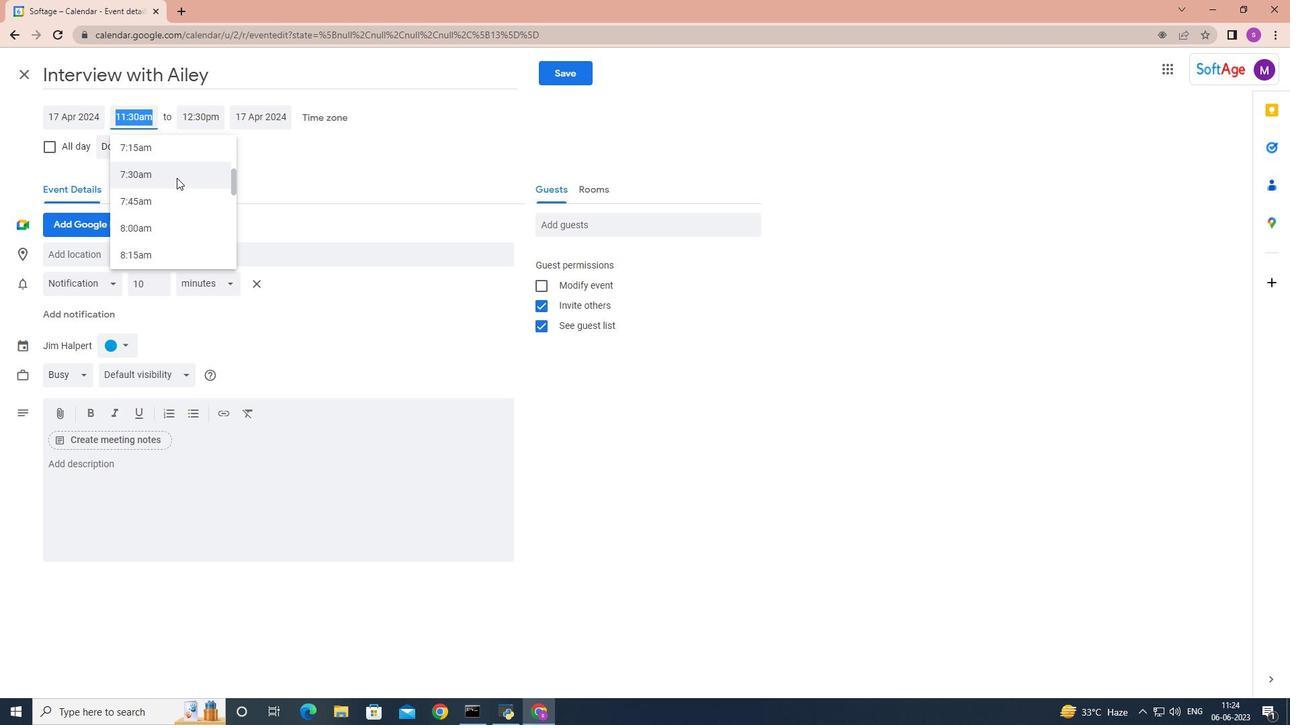 
Action: Mouse pressed left at (176, 176)
Screenshot: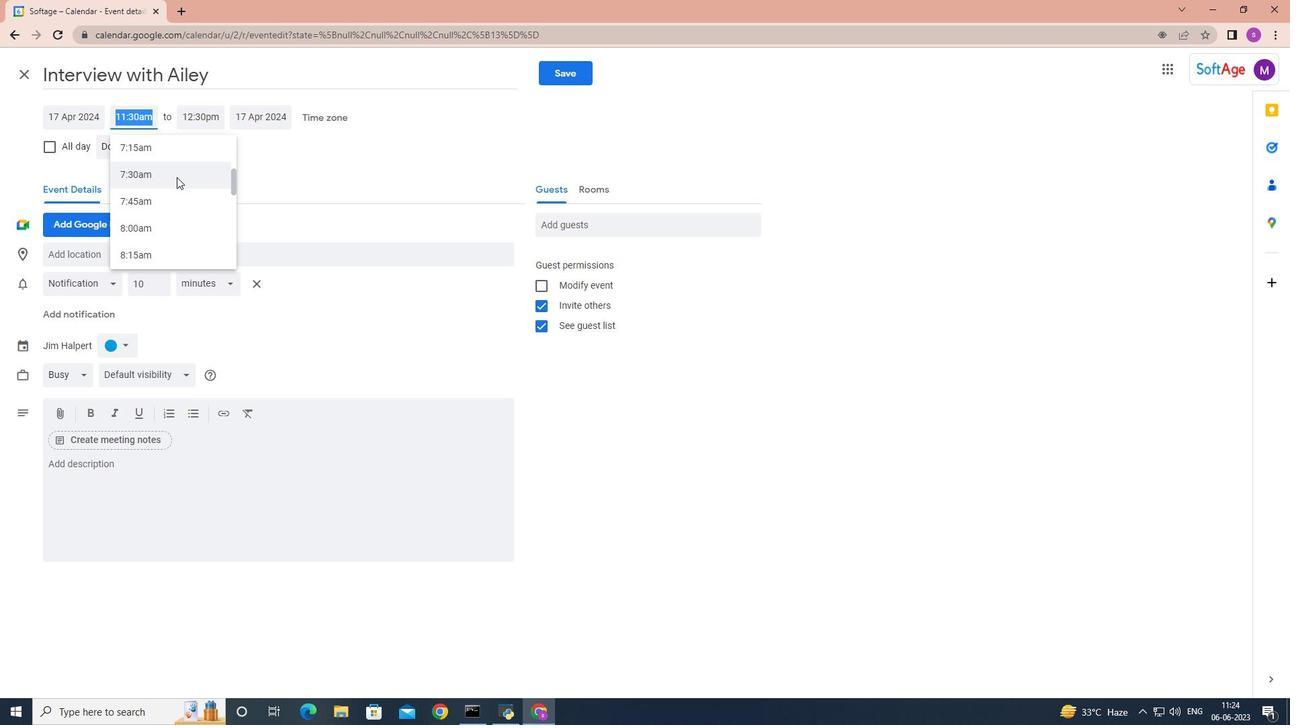 
Action: Mouse moved to (192, 119)
Screenshot: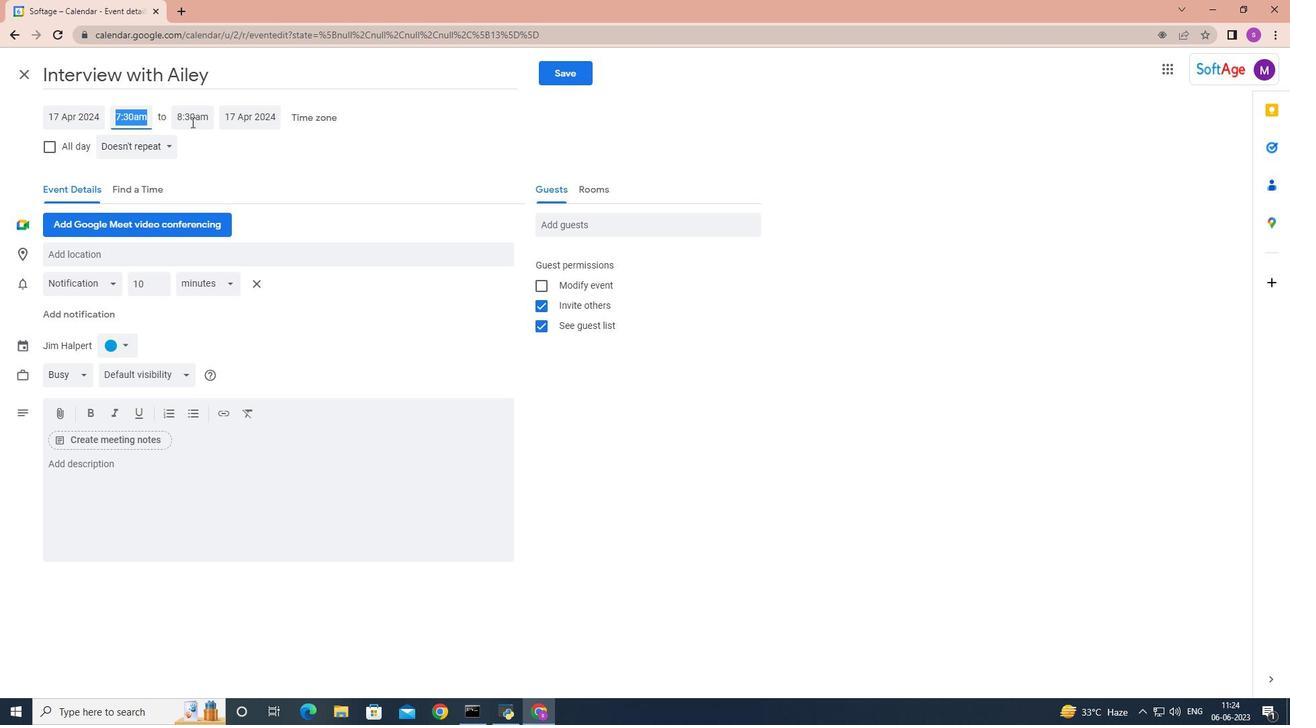
Action: Mouse pressed left at (192, 119)
Screenshot: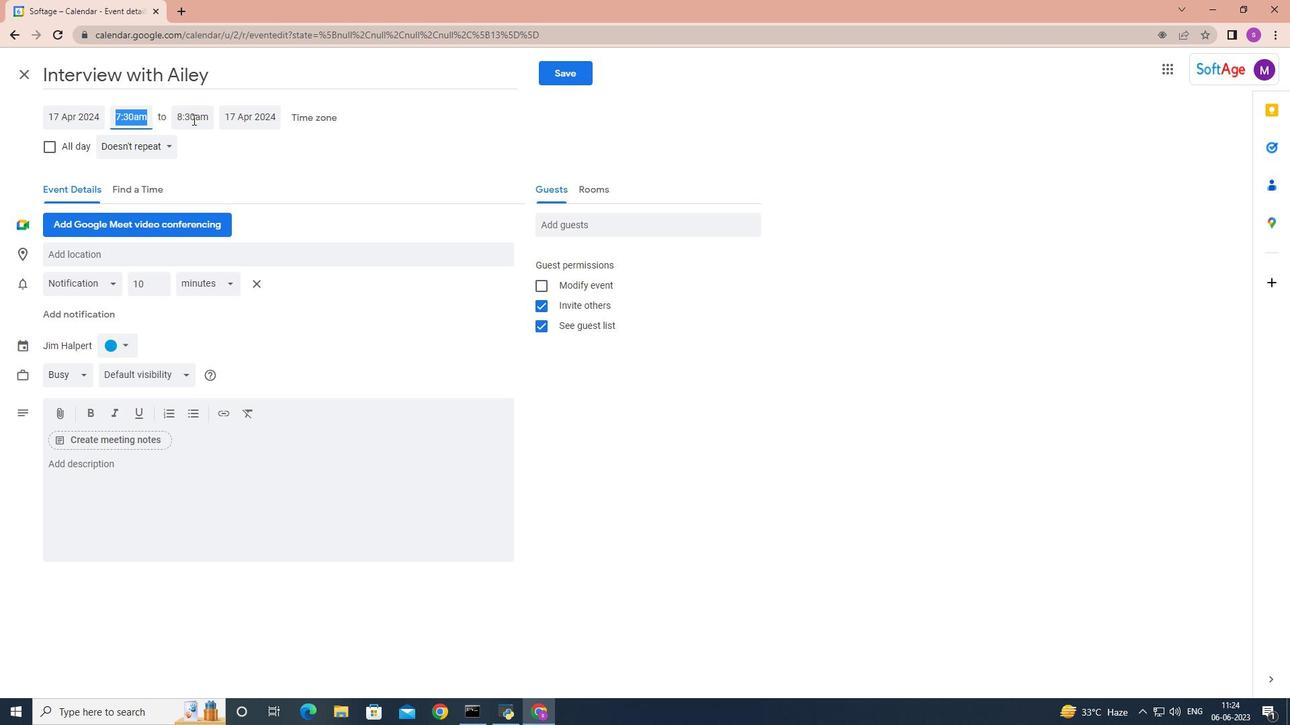 
Action: Mouse moved to (214, 258)
Screenshot: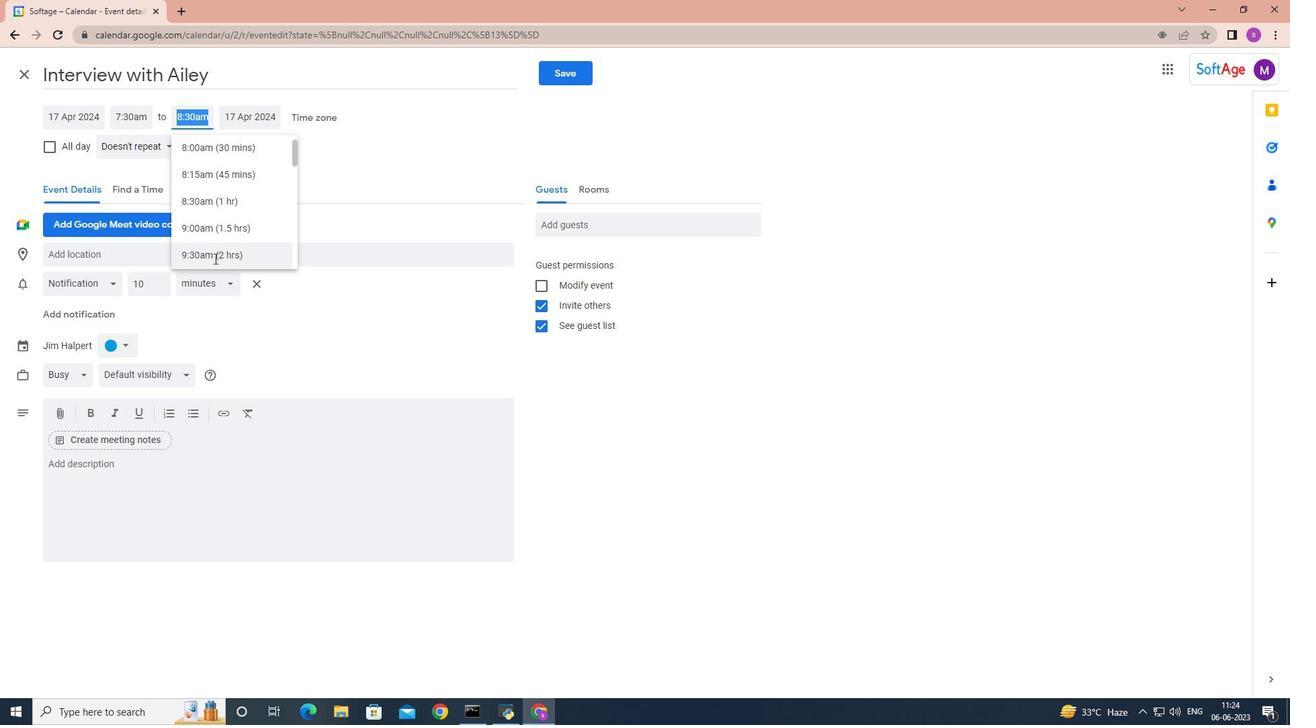 
Action: Mouse pressed left at (214, 258)
Screenshot: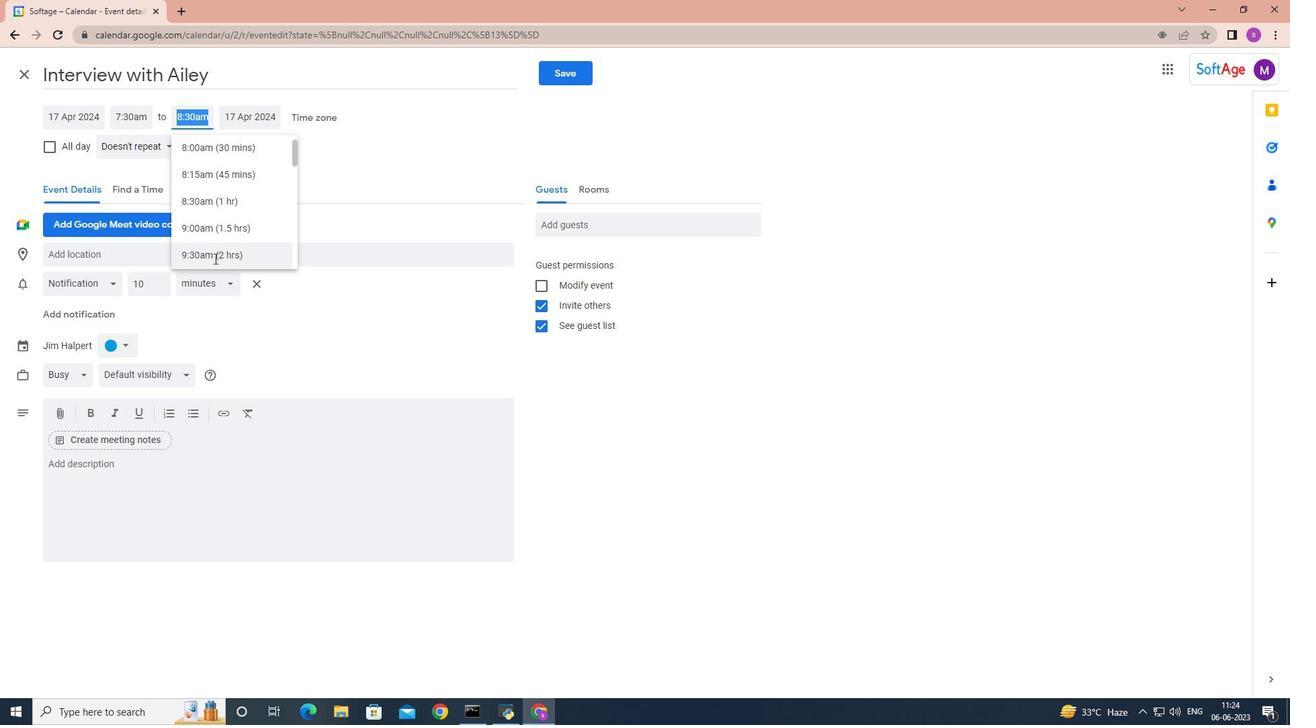 
Action: Mouse moved to (385, 329)
Screenshot: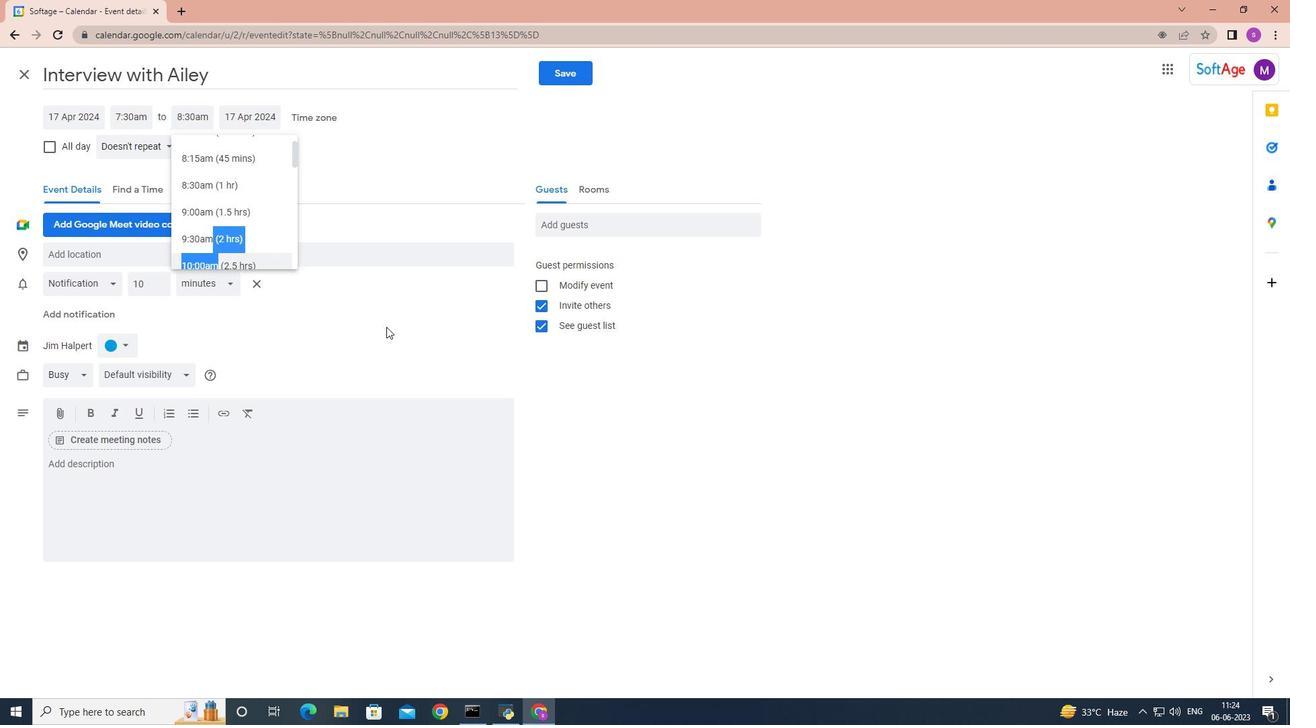 
Action: Mouse pressed left at (385, 329)
Screenshot: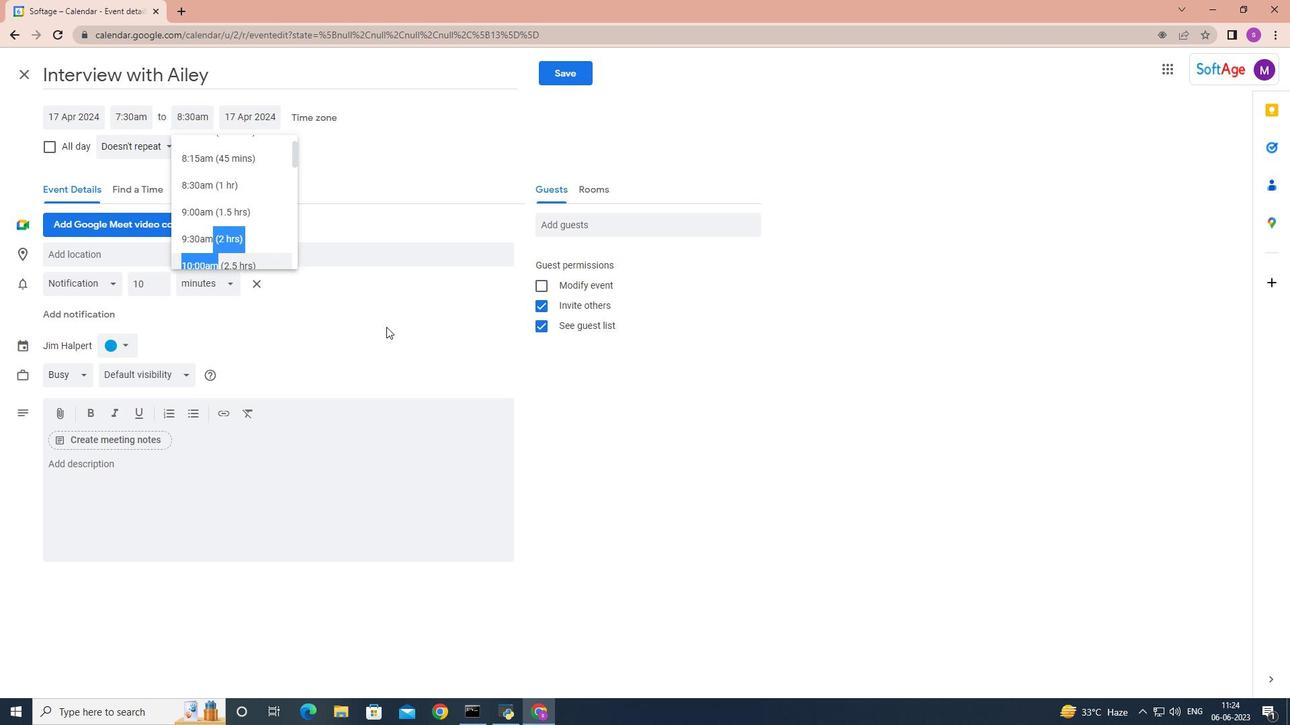 
Action: Mouse moved to (193, 108)
Screenshot: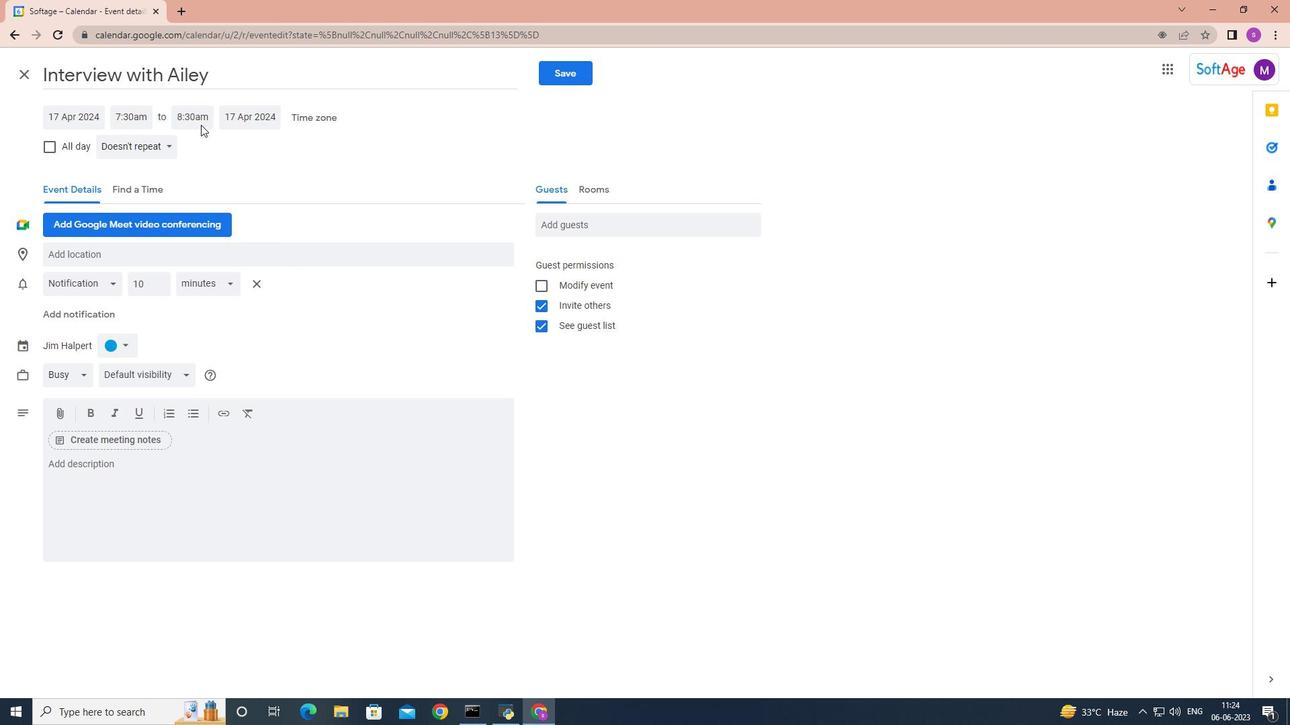 
Action: Mouse pressed left at (193, 108)
Screenshot: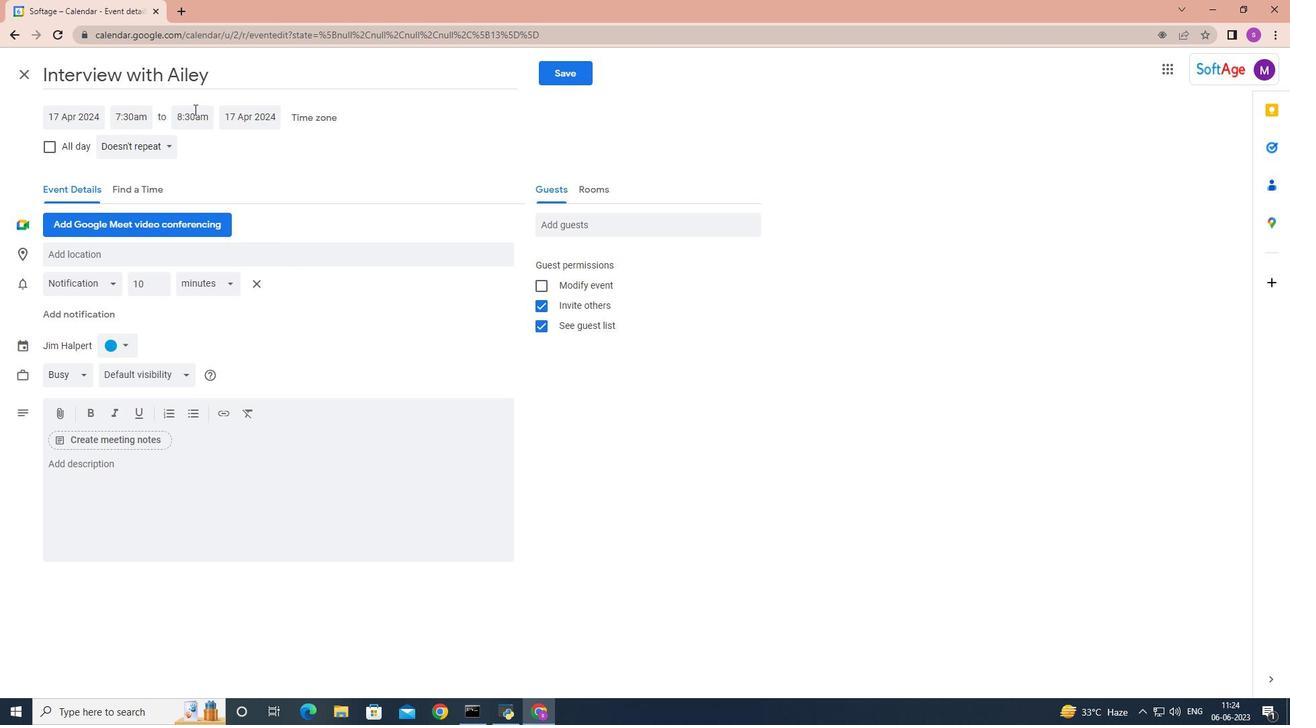 
Action: Mouse moved to (220, 255)
Screenshot: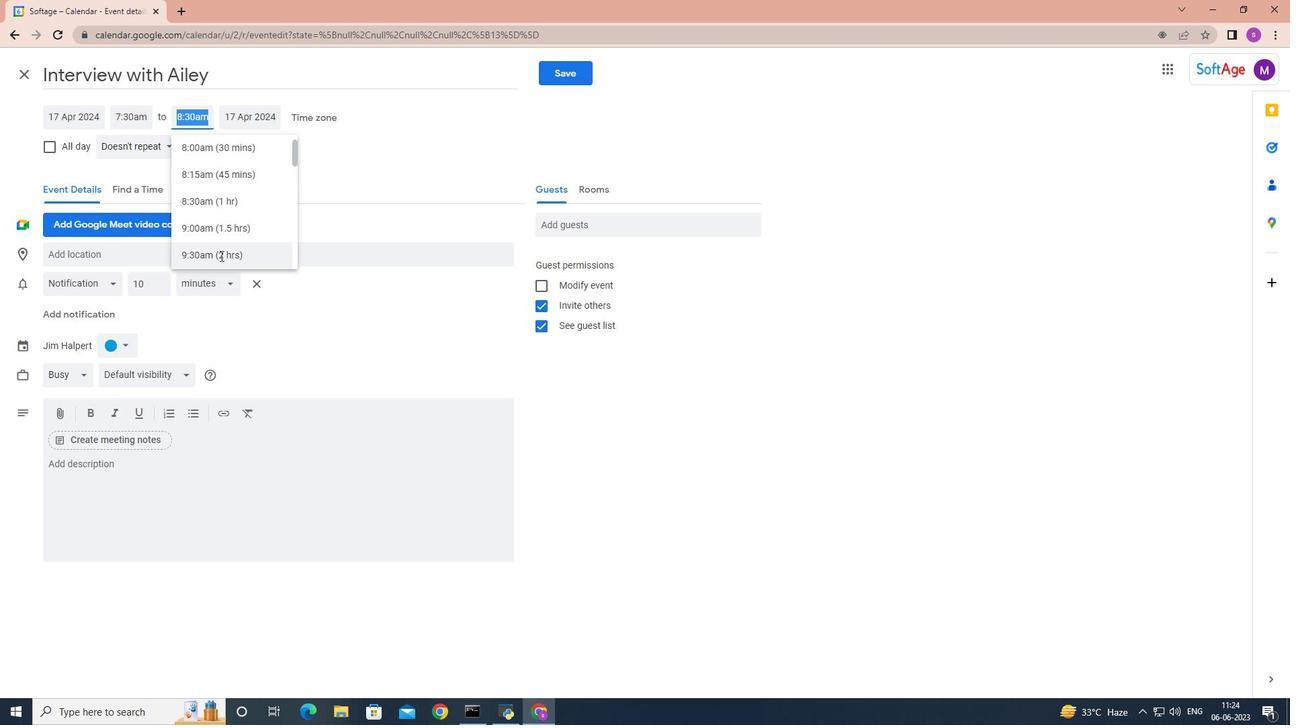 
Action: Mouse pressed left at (220, 255)
Screenshot: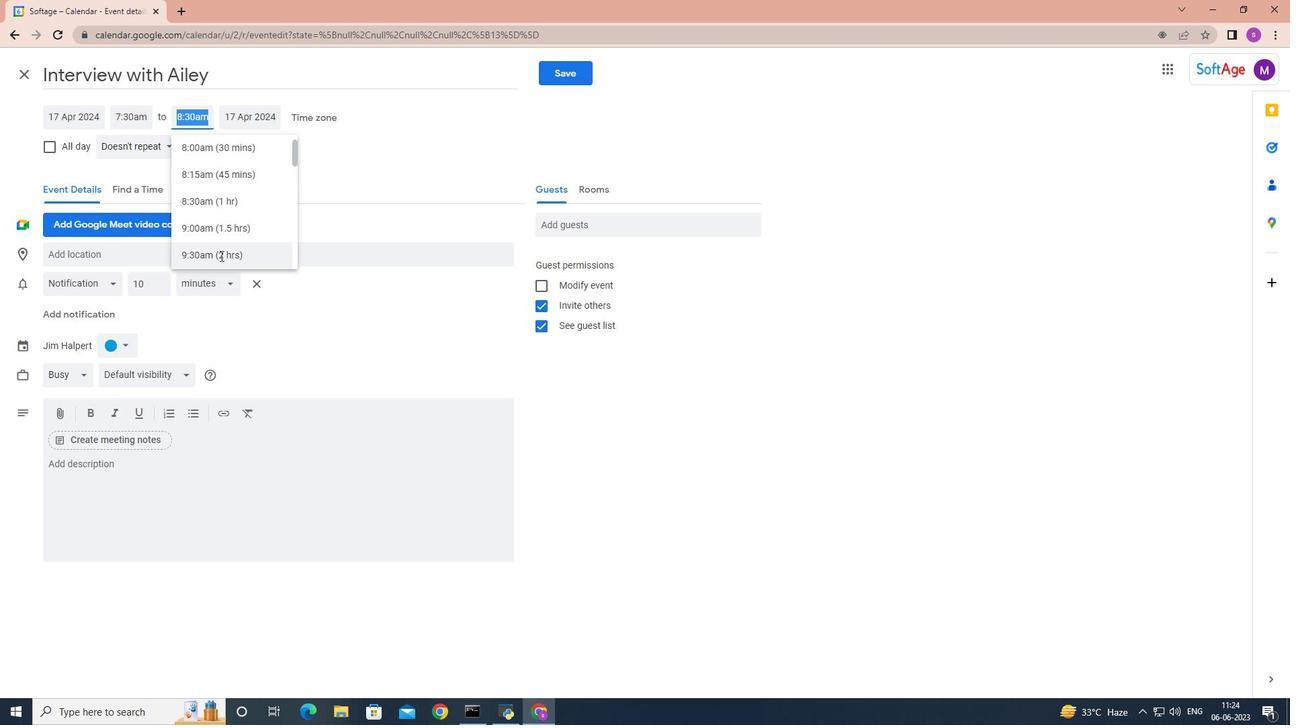 
Action: Mouse moved to (155, 473)
Screenshot: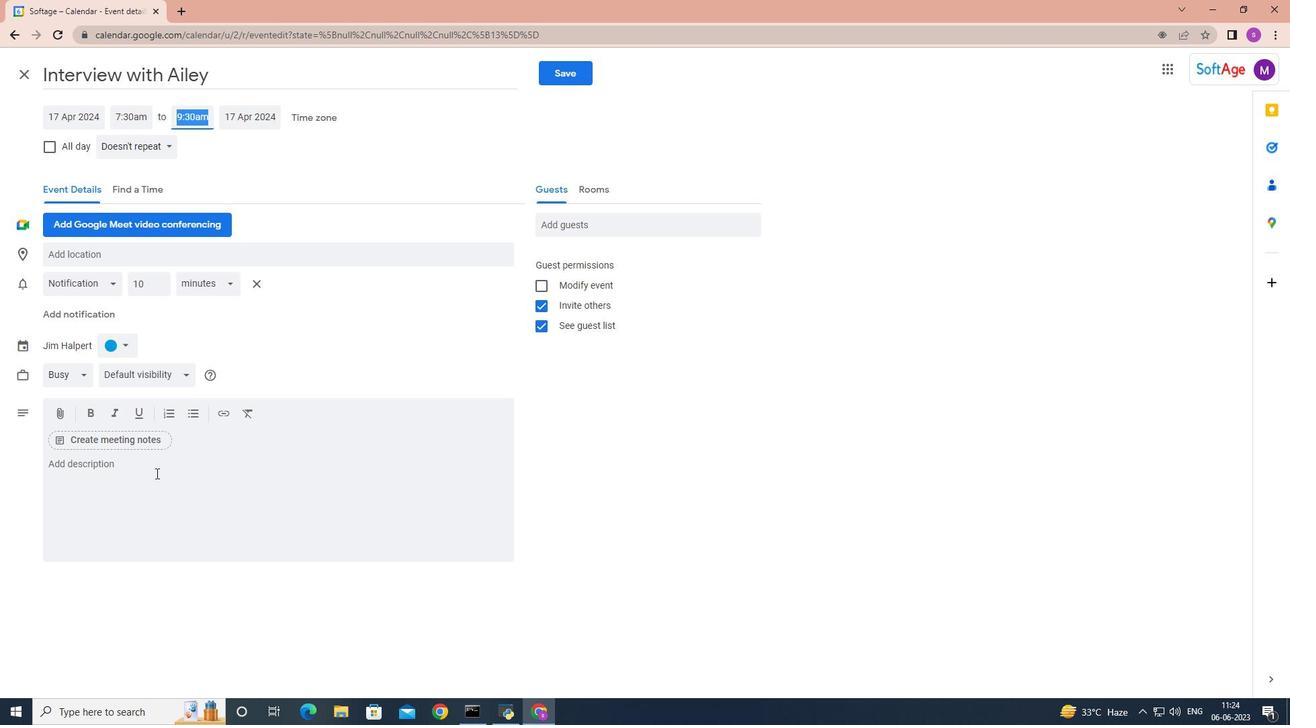 
Action: Mouse pressed left at (155, 473)
Screenshot: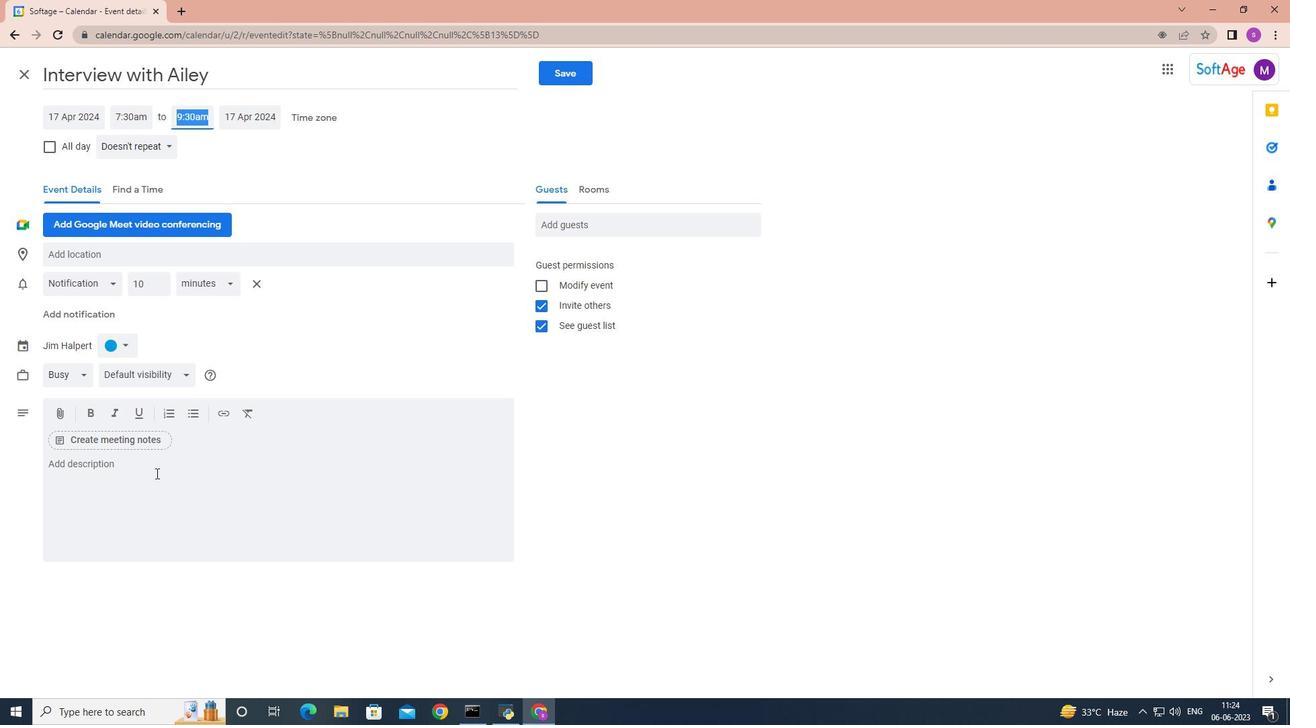 
Action: Mouse moved to (156, 472)
Screenshot: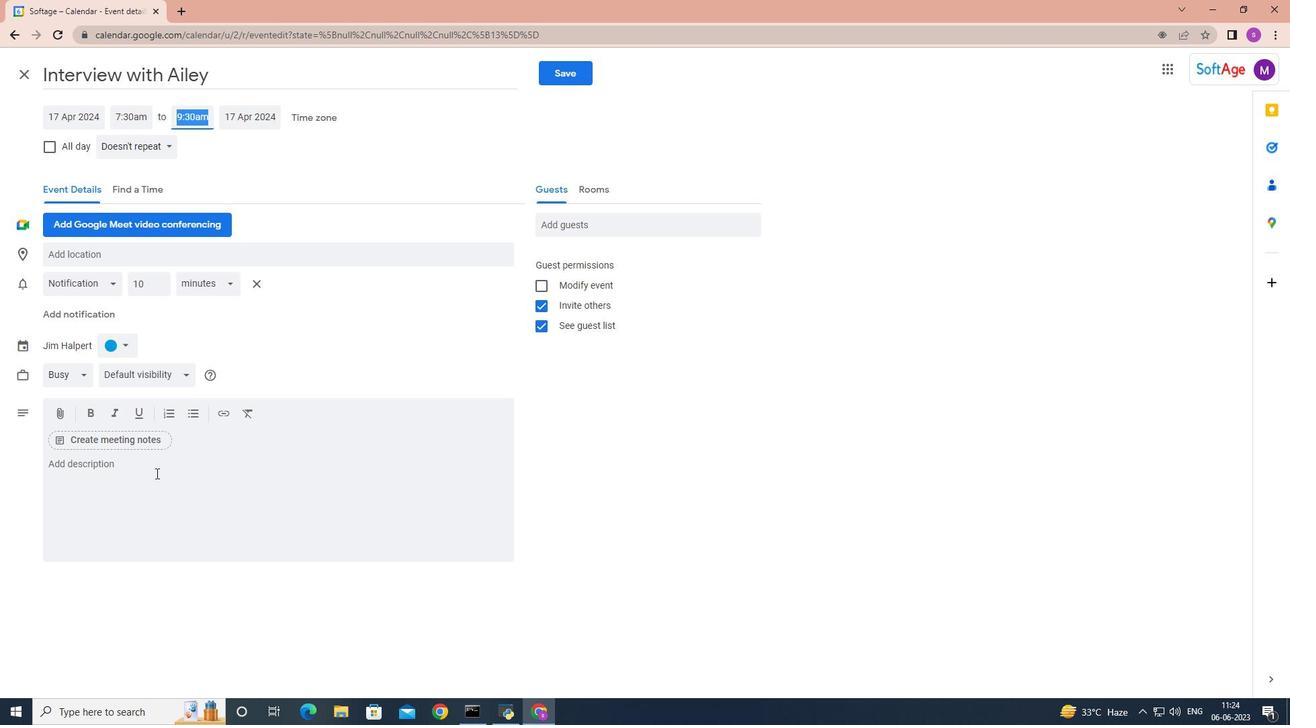 
Action: Key pressed <Key.shift>Instruct<Key.space>the<Key.space><Key.shift>fallers<Key.space><Key.backspace><Key.backspace><Key.backspace>rs<Key.space>to<Key.space>stand<Key.space>with<Key.space>their<Key.space>backs<Key.space>to<Key.space>their<Key.space>catchers,<Key.space>arms<Key.space>crossed<Key.space>against<Key.space>their<Key.space>chest,<Key.space>and<Key.space>feet<Key.space>together<Key.space><Key.backspace>.<Key.space><Key.shift>The<Key.space>catchers<Key.space>d<Key.backspace>should<Key.space>posu<Key.backspace>ition<Key.space>themselves<Key.space>directly<Key.space>behind<Key.space>the<Key.space>fallers<Key.space><Key.backspace>,<Key.space>readt<Key.backspace>y<Key.space>to<Key.space>receive<Key.space>them.
Screenshot: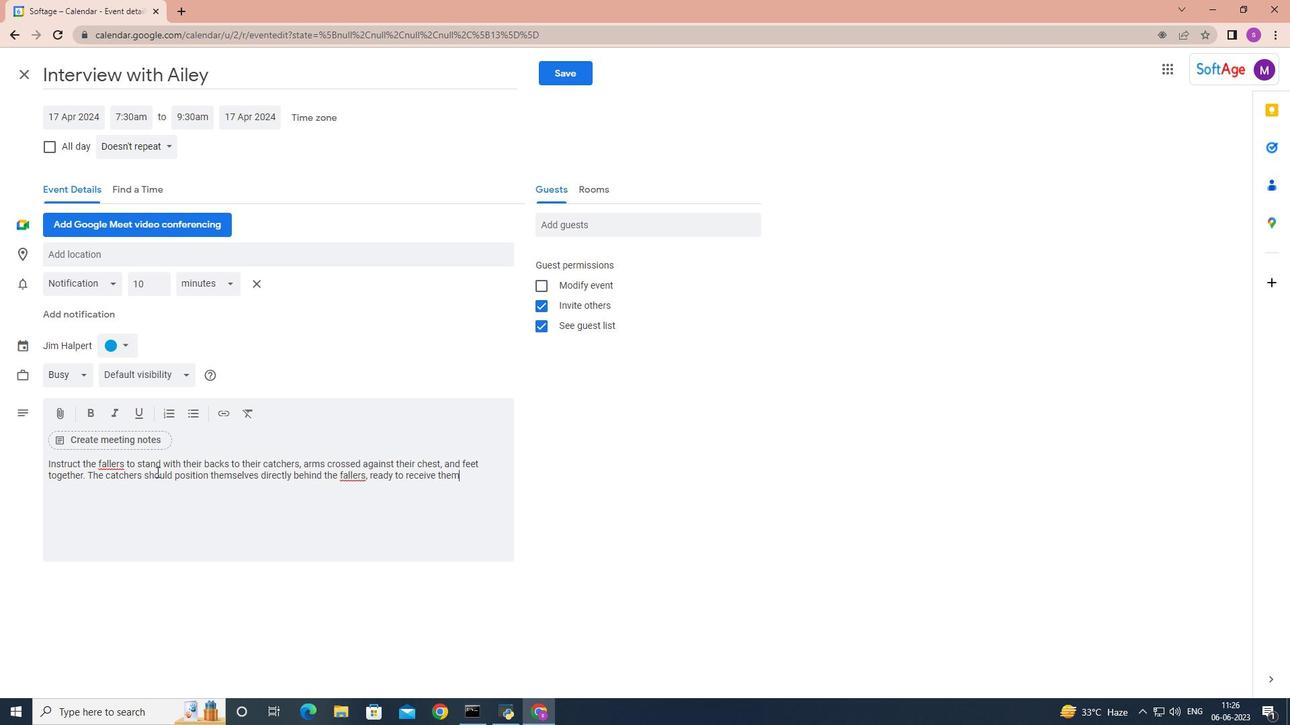 
Action: Mouse moved to (124, 346)
Screenshot: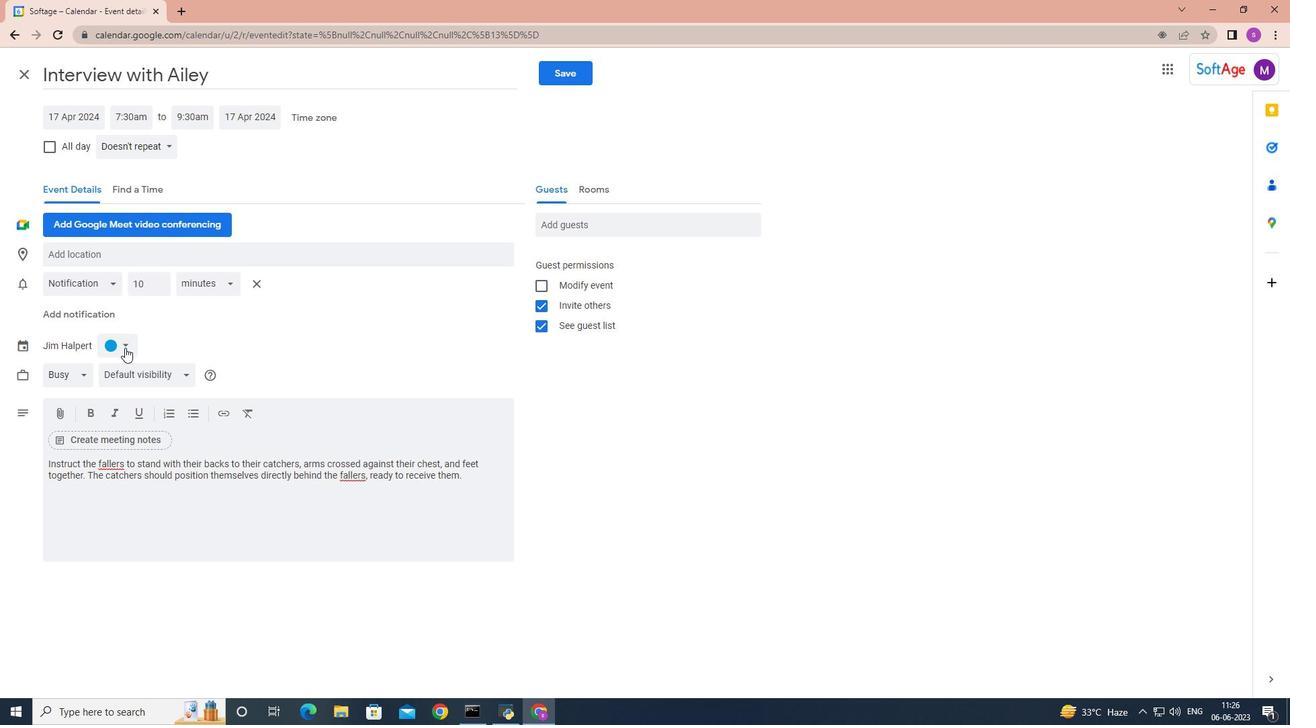 
Action: Mouse pressed left at (124, 346)
Screenshot: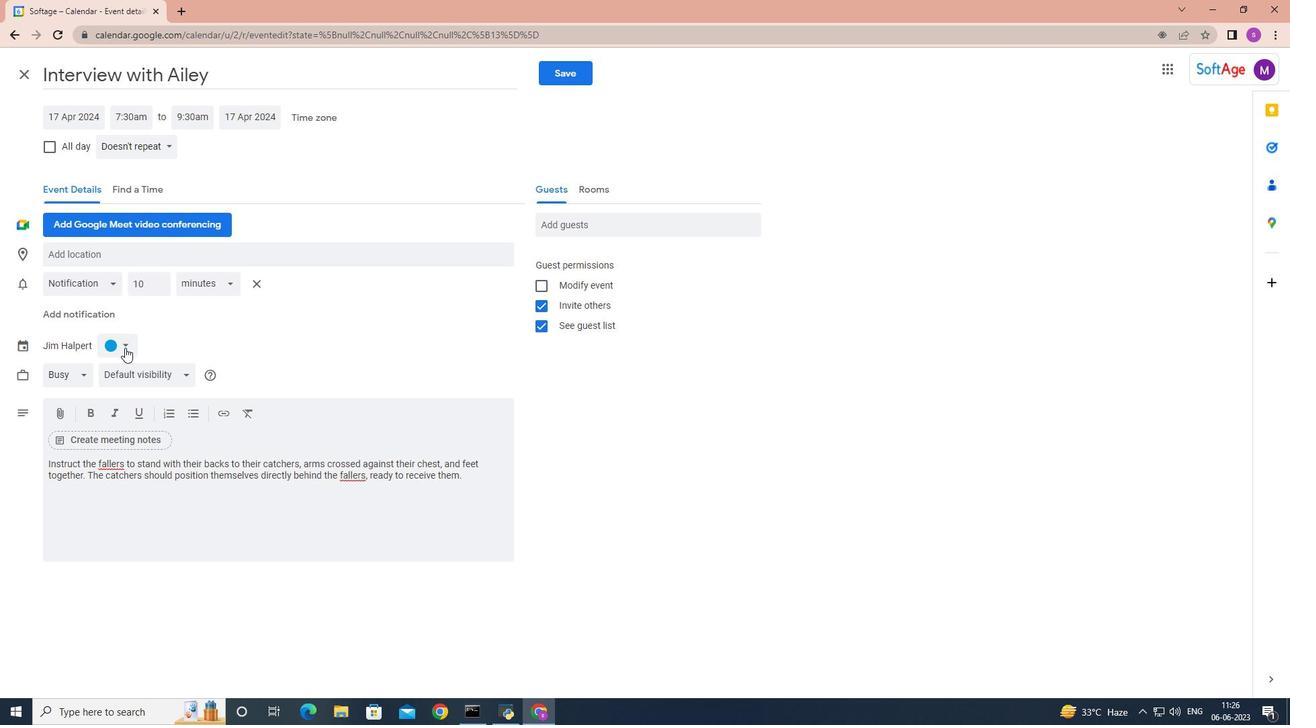 
Action: Mouse moved to (110, 343)
Screenshot: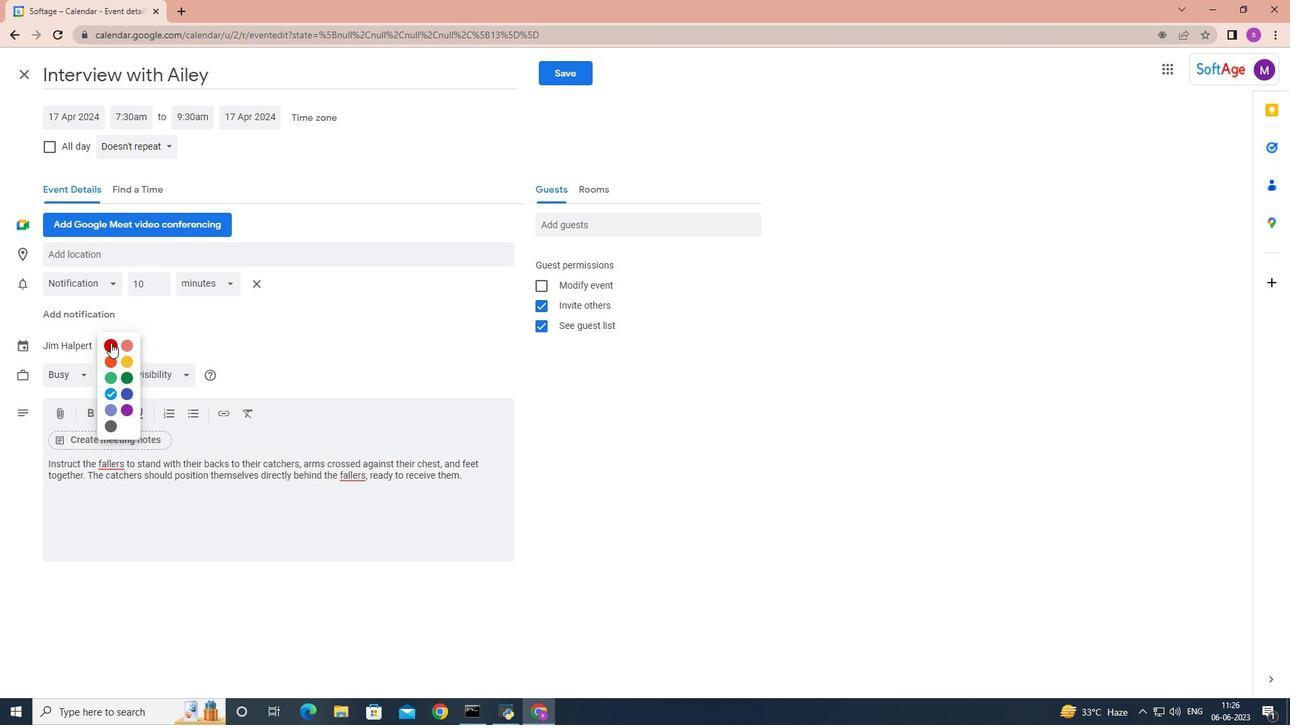 
Action: Mouse pressed left at (110, 343)
Screenshot: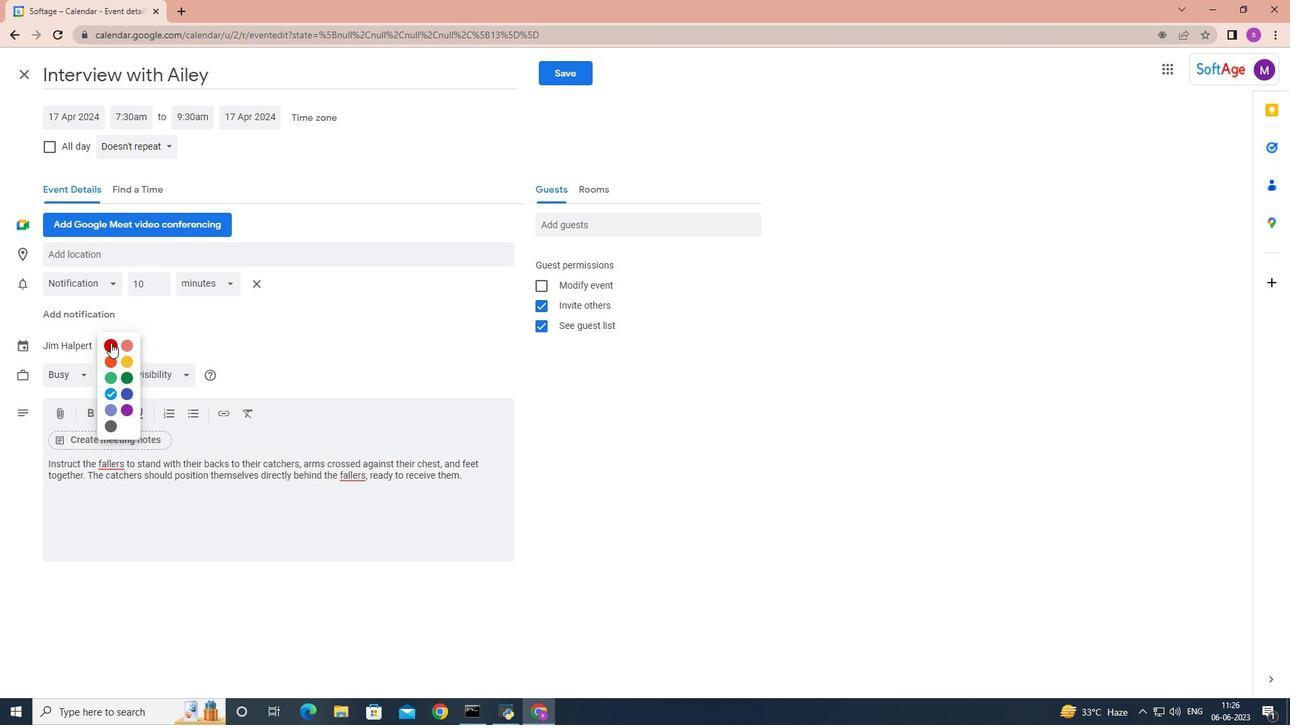 
Action: Mouse moved to (108, 251)
Screenshot: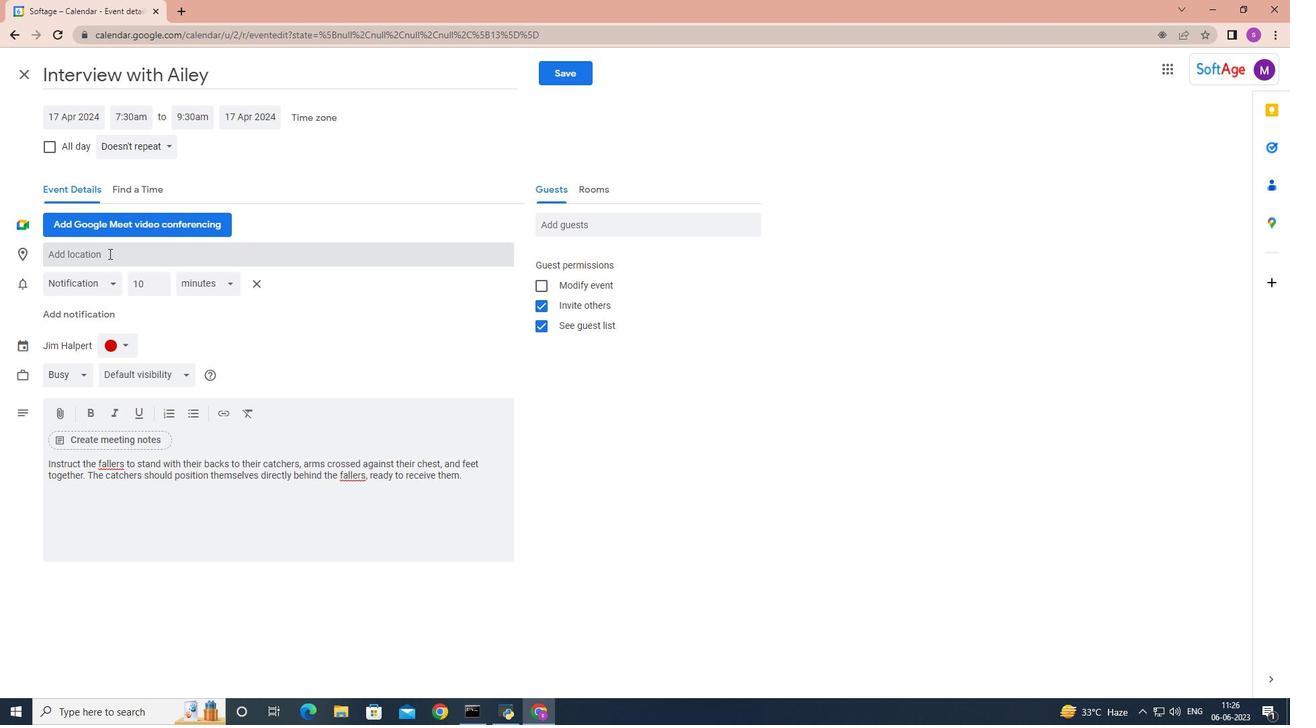 
Action: Mouse pressed left at (108, 251)
Screenshot: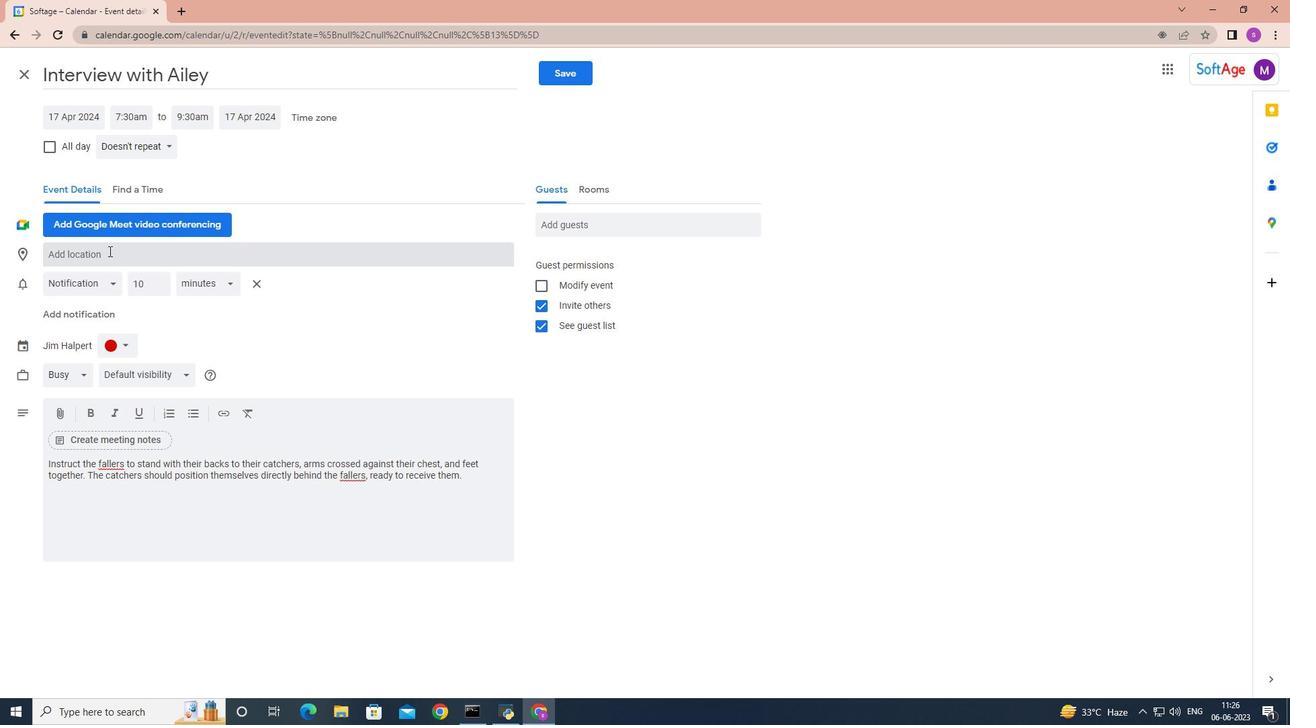 
Action: Key pressed <Key.shift>salzburg,<Key.space><Key.shift>Austria
Screenshot: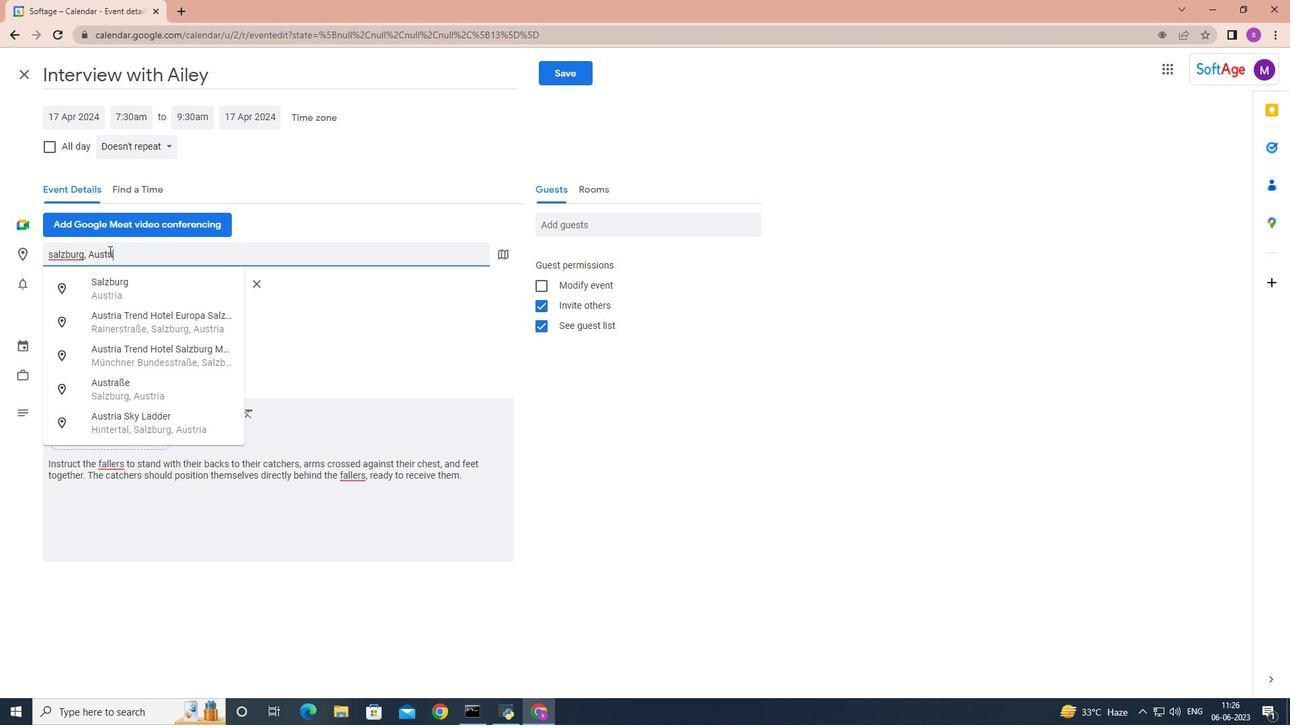 
Action: Mouse moved to (571, 221)
Screenshot: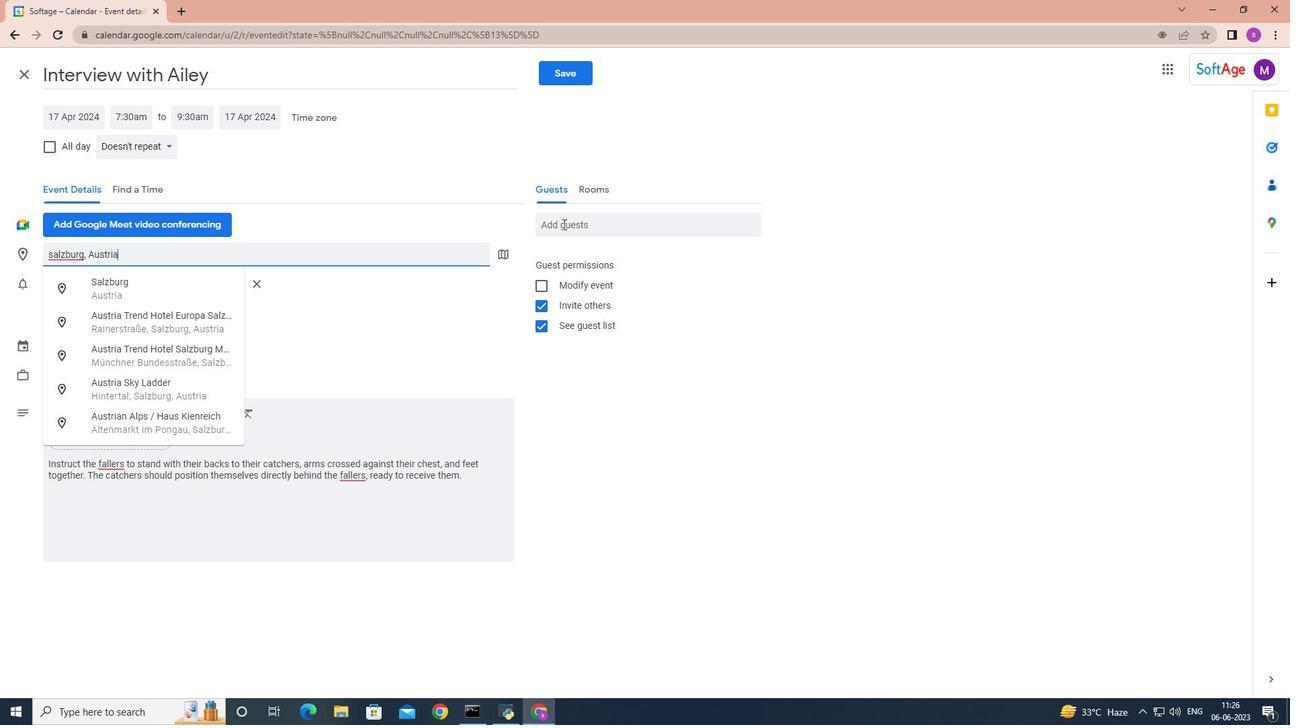 
Action: Mouse pressed left at (571, 221)
Screenshot: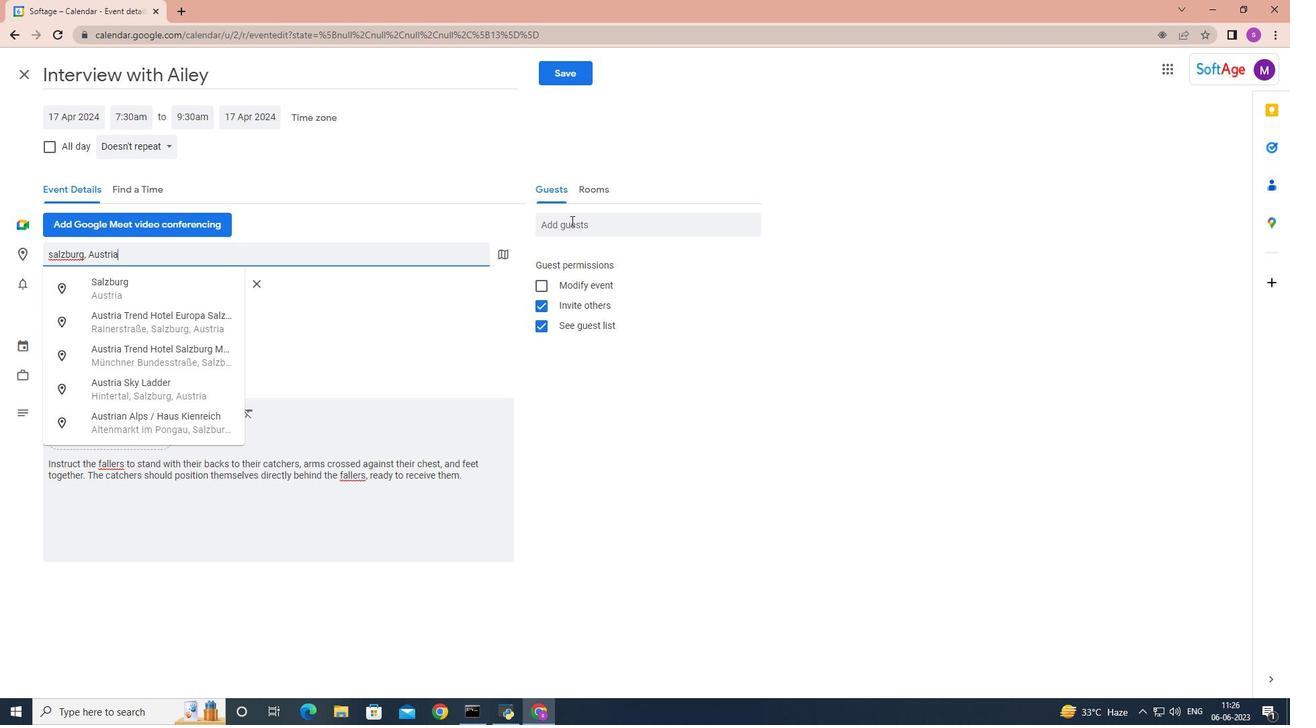 
Action: Key pressed softage.7
Screenshot: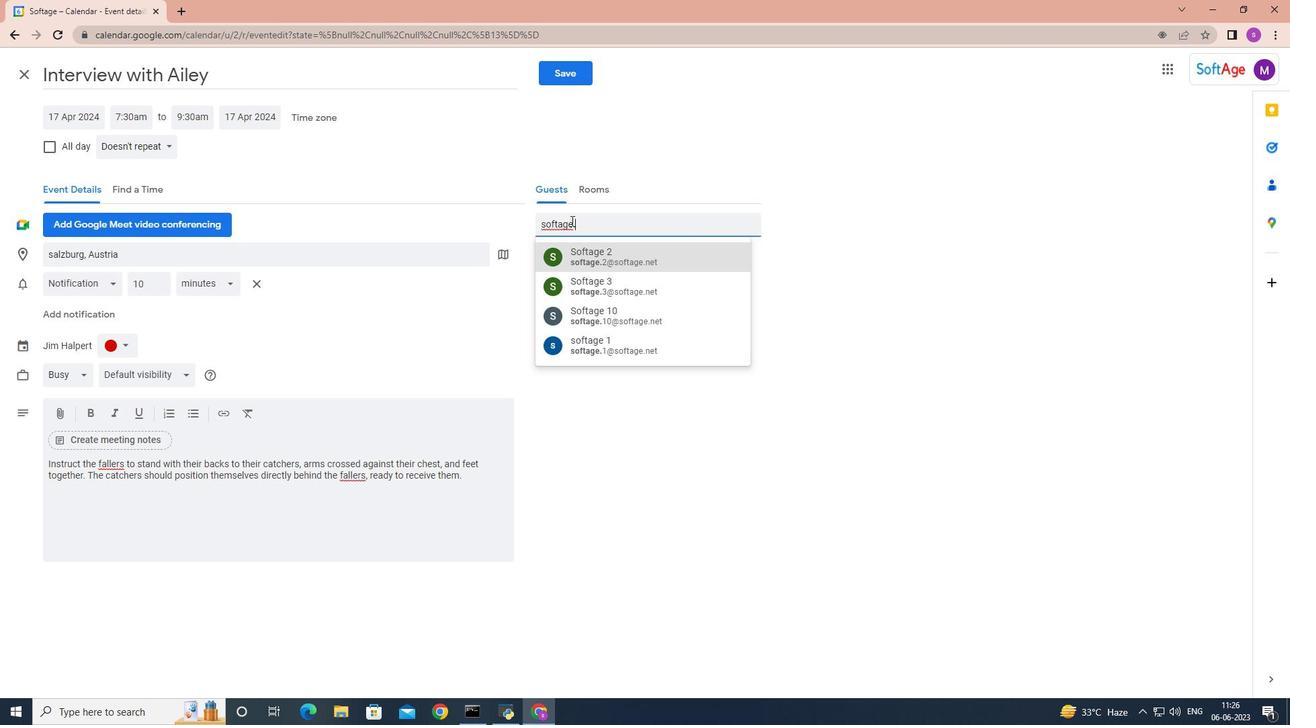 
Action: Mouse moved to (594, 256)
Screenshot: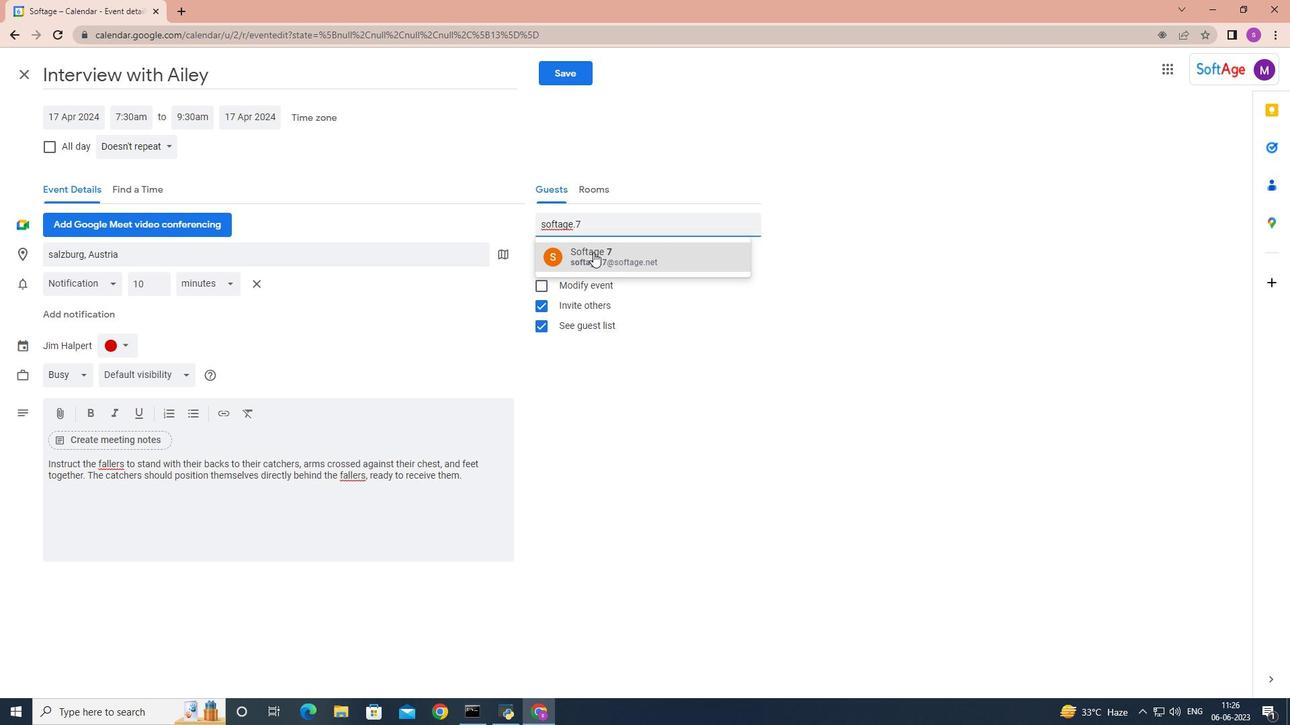 
Action: Mouse pressed left at (594, 256)
Screenshot: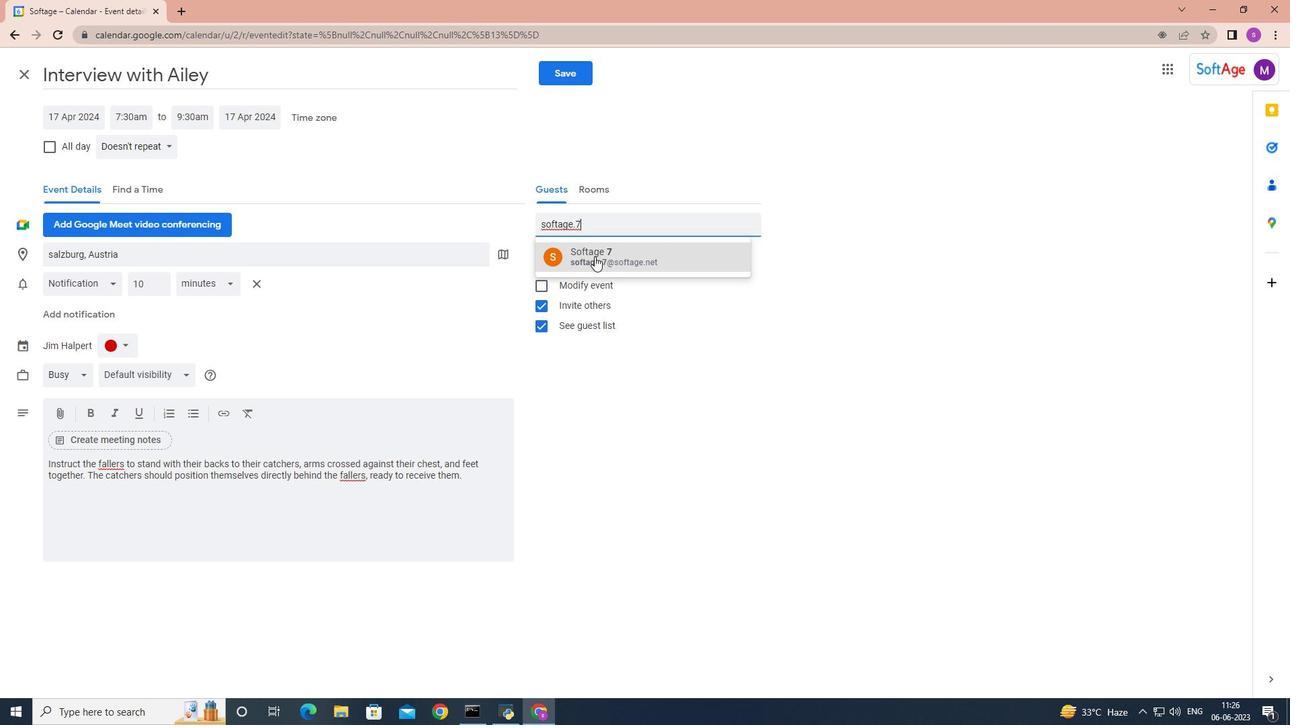 
Action: Key pressed softage.8
Screenshot: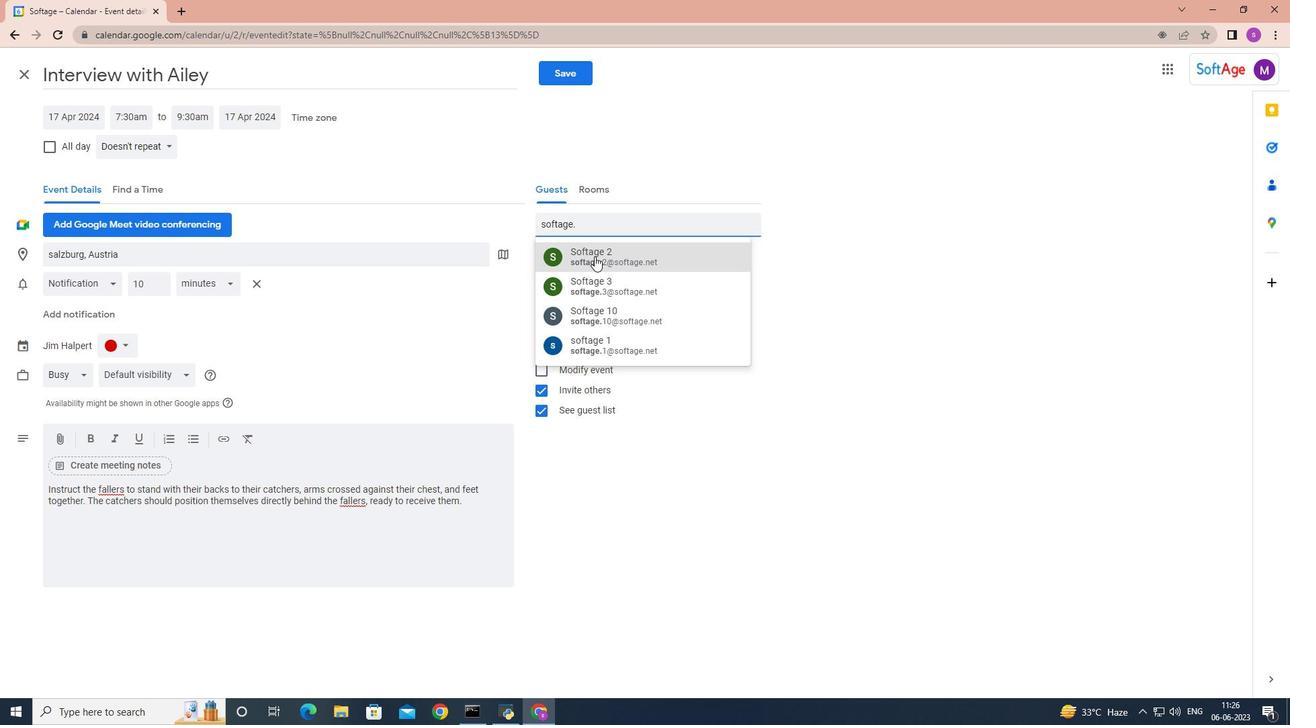 
Action: Mouse pressed left at (594, 256)
Screenshot: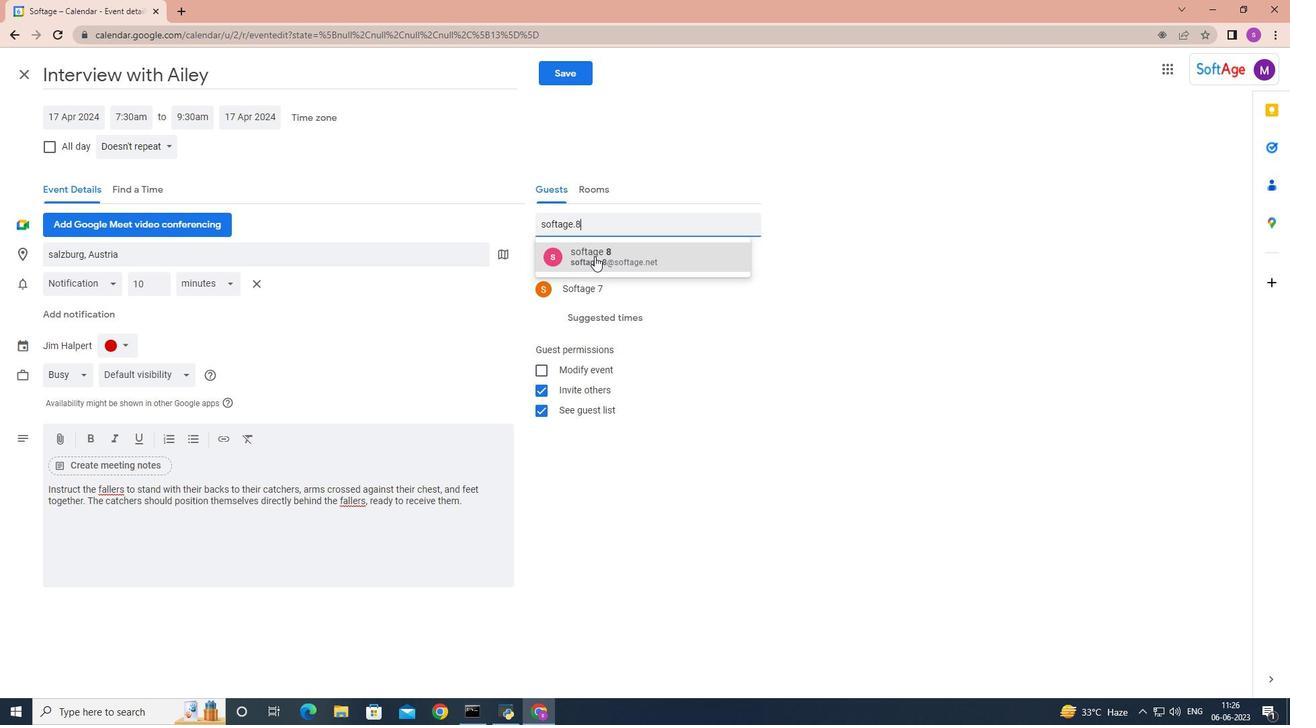 
Action: Mouse moved to (165, 145)
Screenshot: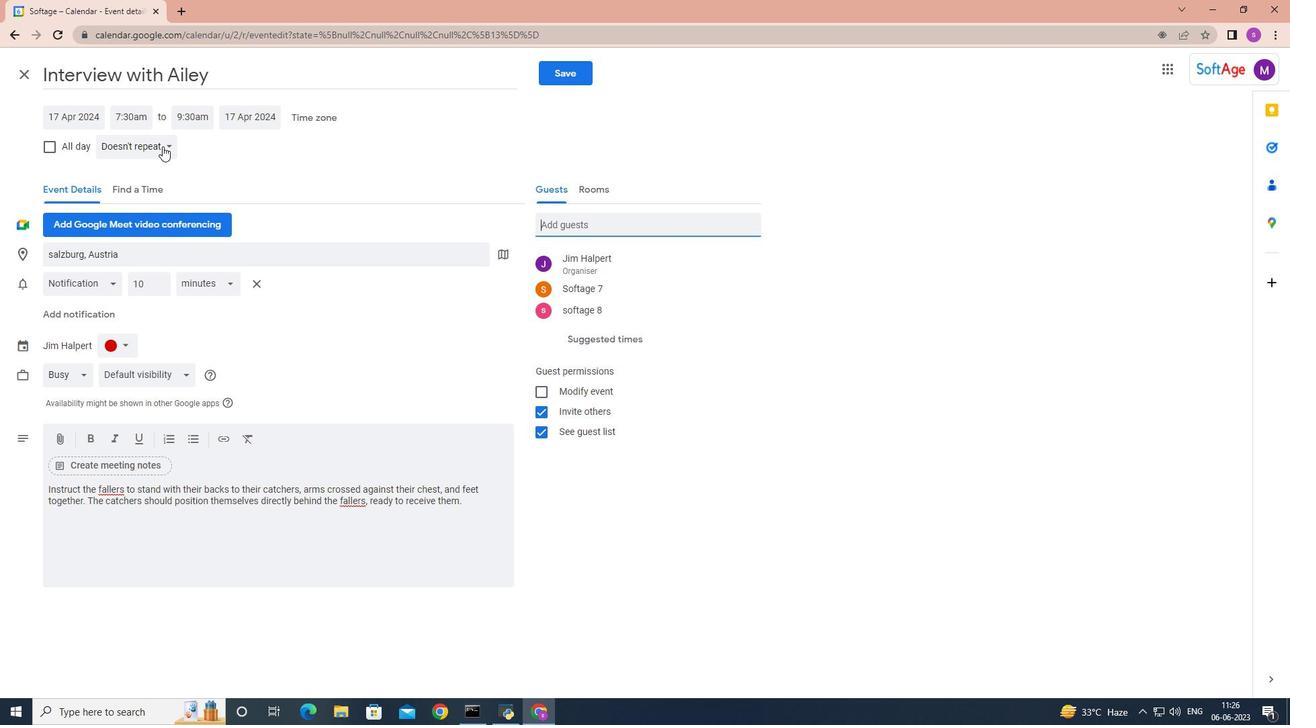 
Action: Mouse pressed left at (165, 145)
Screenshot: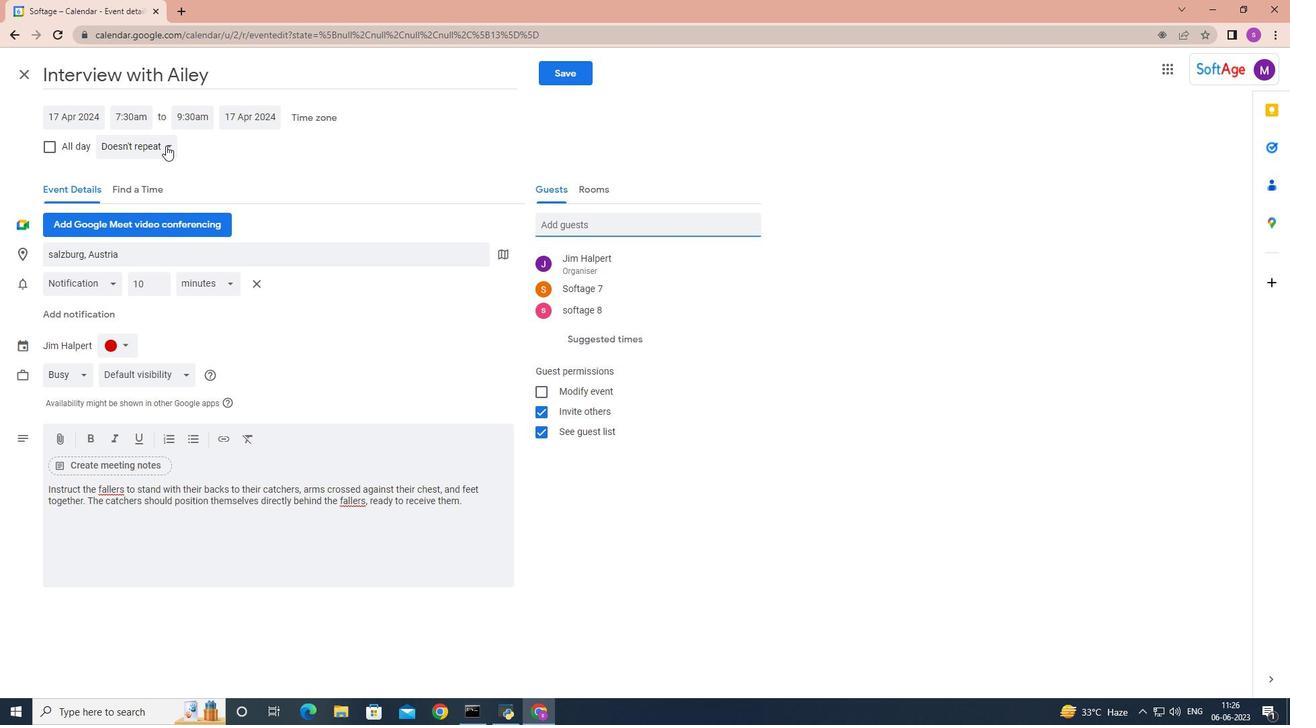 
Action: Mouse moved to (162, 174)
Screenshot: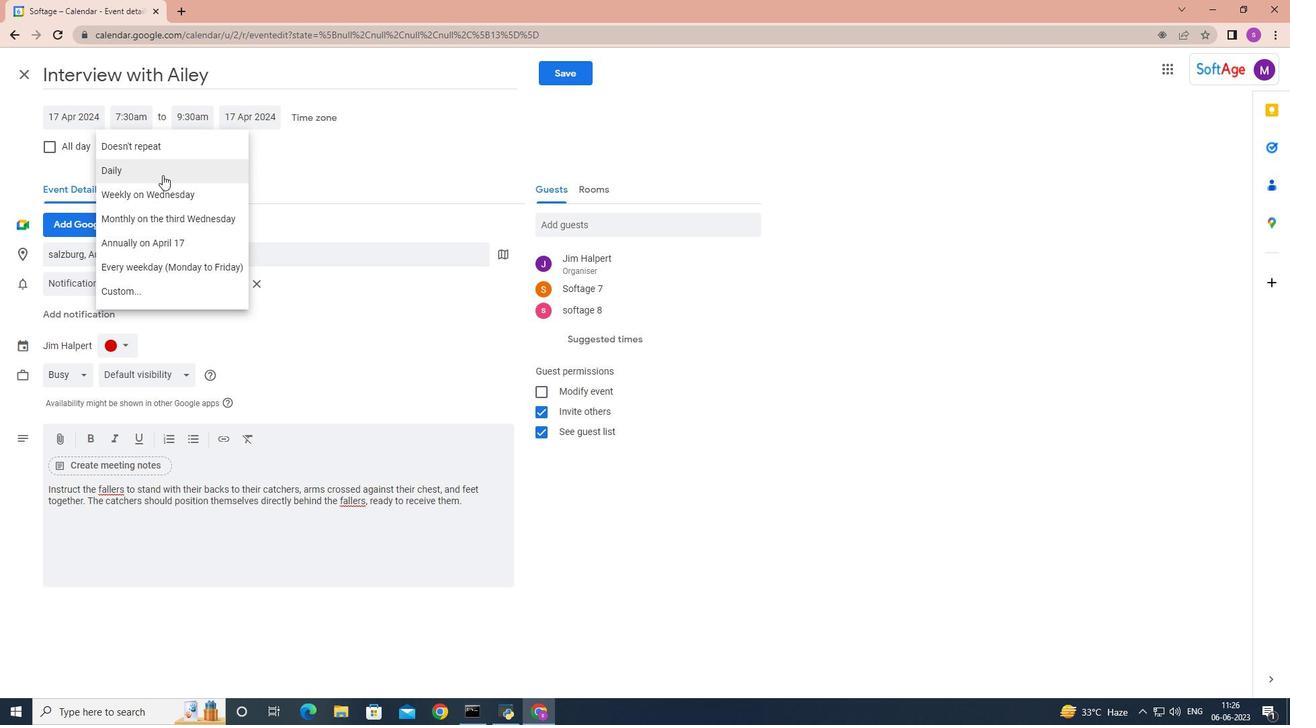
Action: Mouse pressed left at (162, 174)
Screenshot: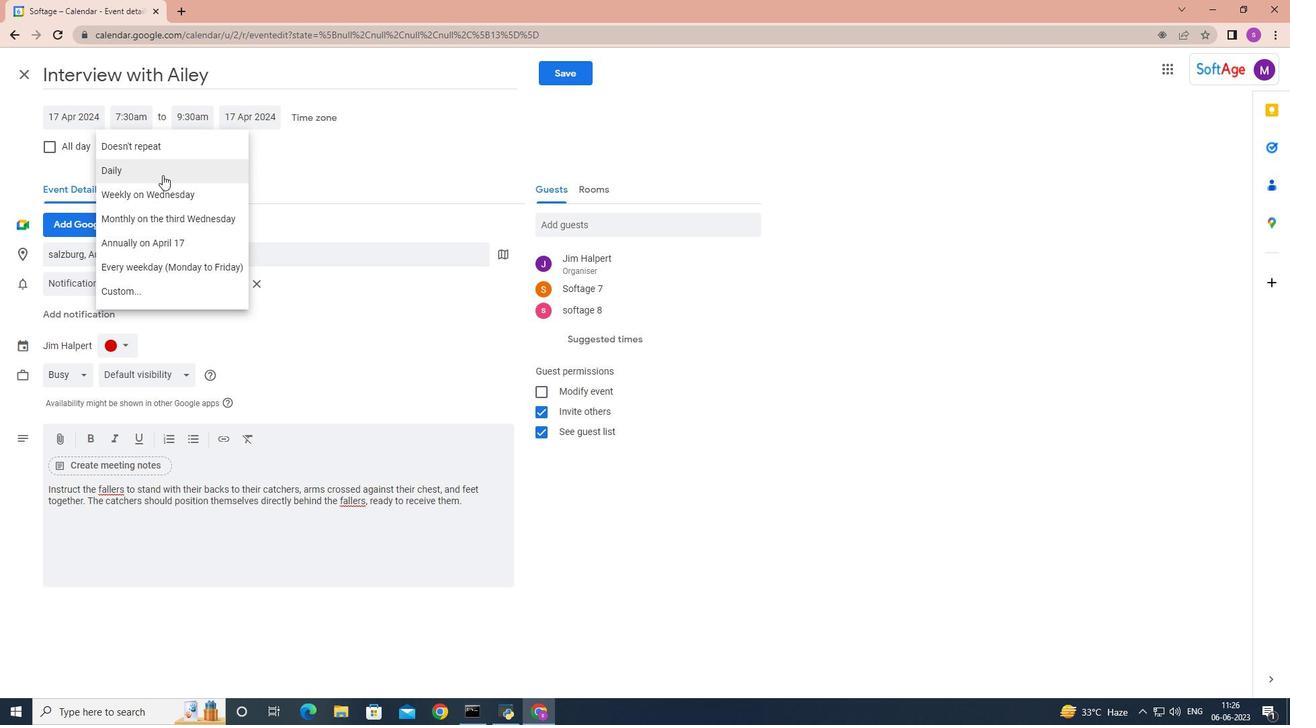 
Action: Mouse moved to (580, 67)
Screenshot: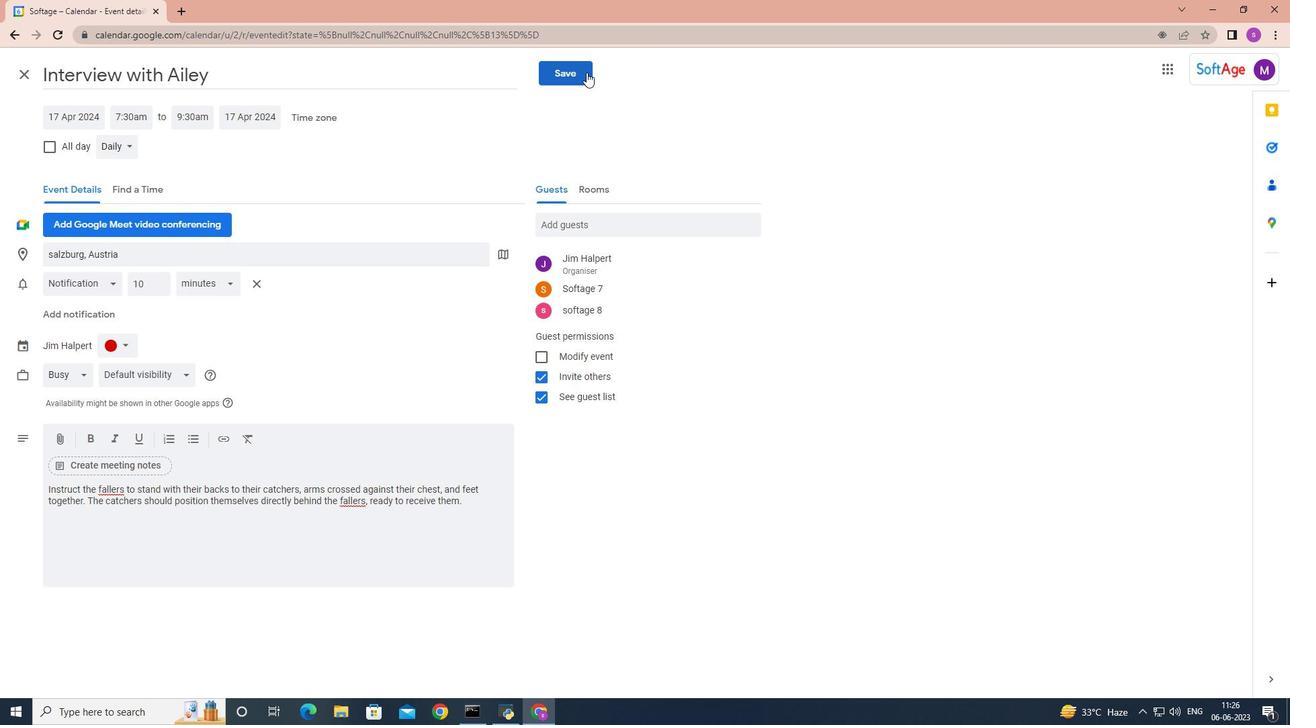 
Action: Mouse pressed left at (580, 67)
Screenshot: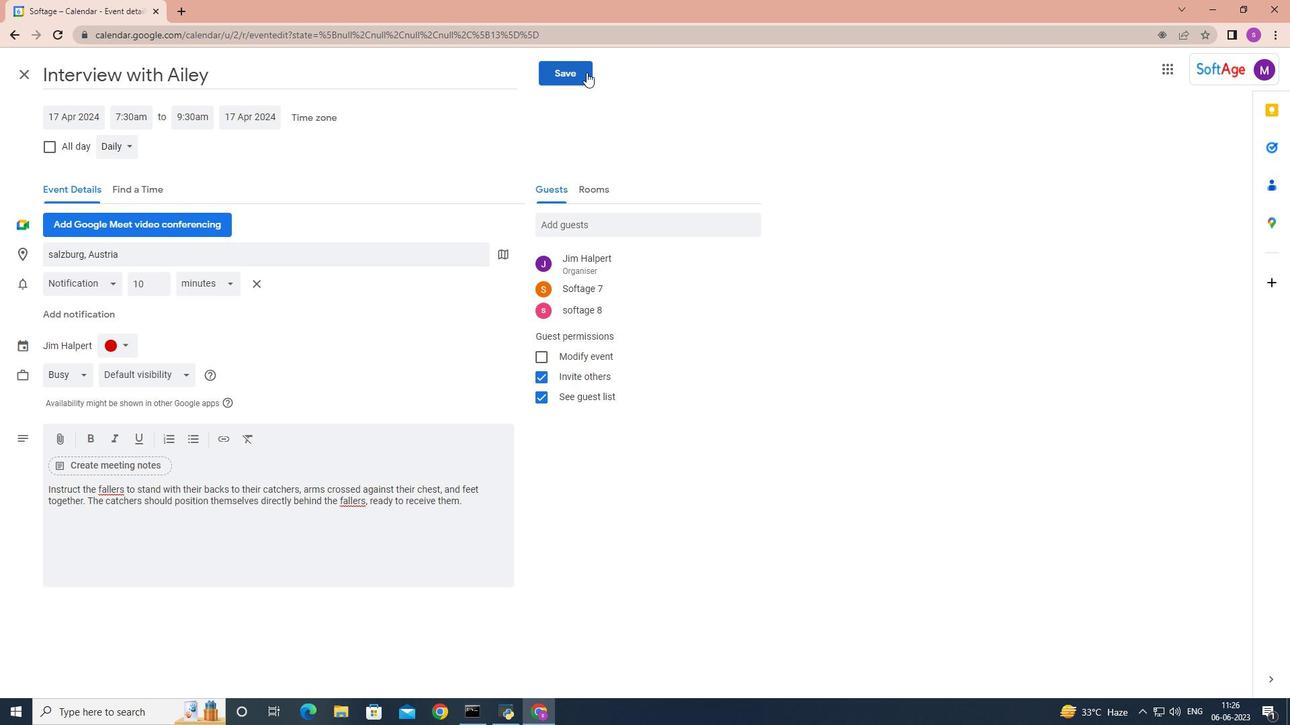 
Action: Mouse moved to (776, 400)
Screenshot: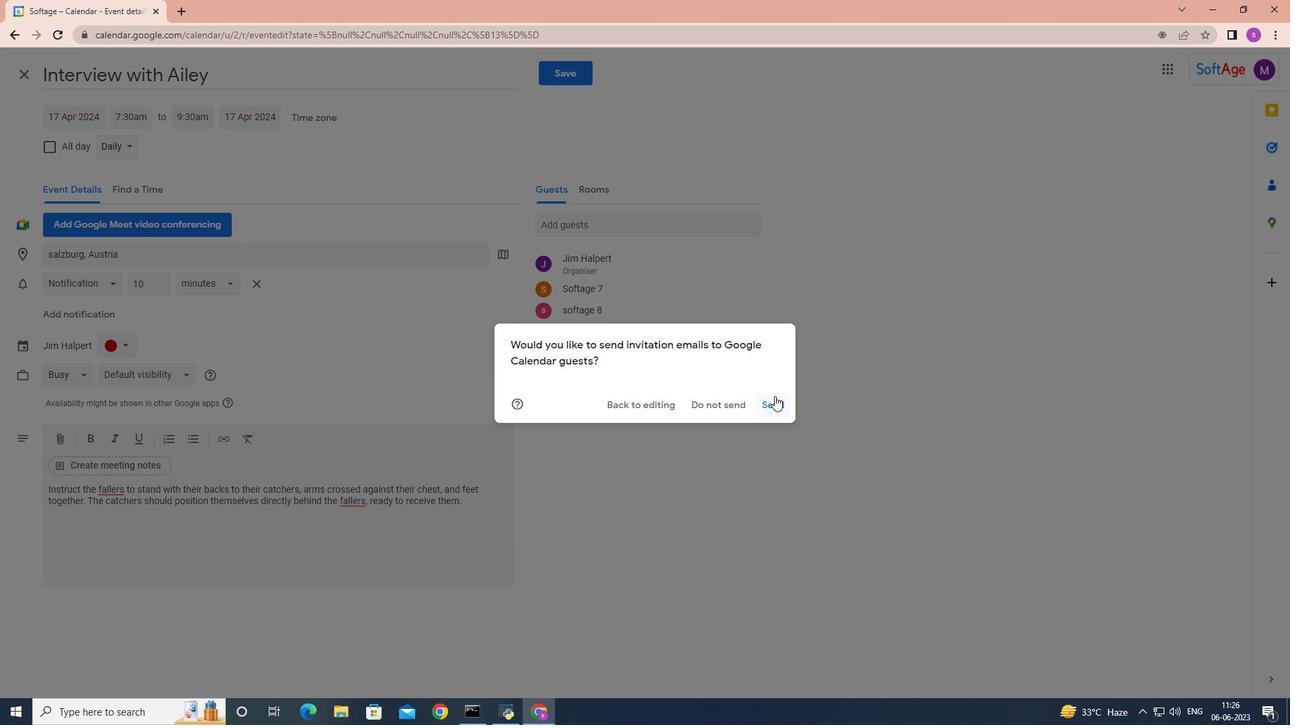 
Action: Mouse pressed left at (776, 400)
Screenshot: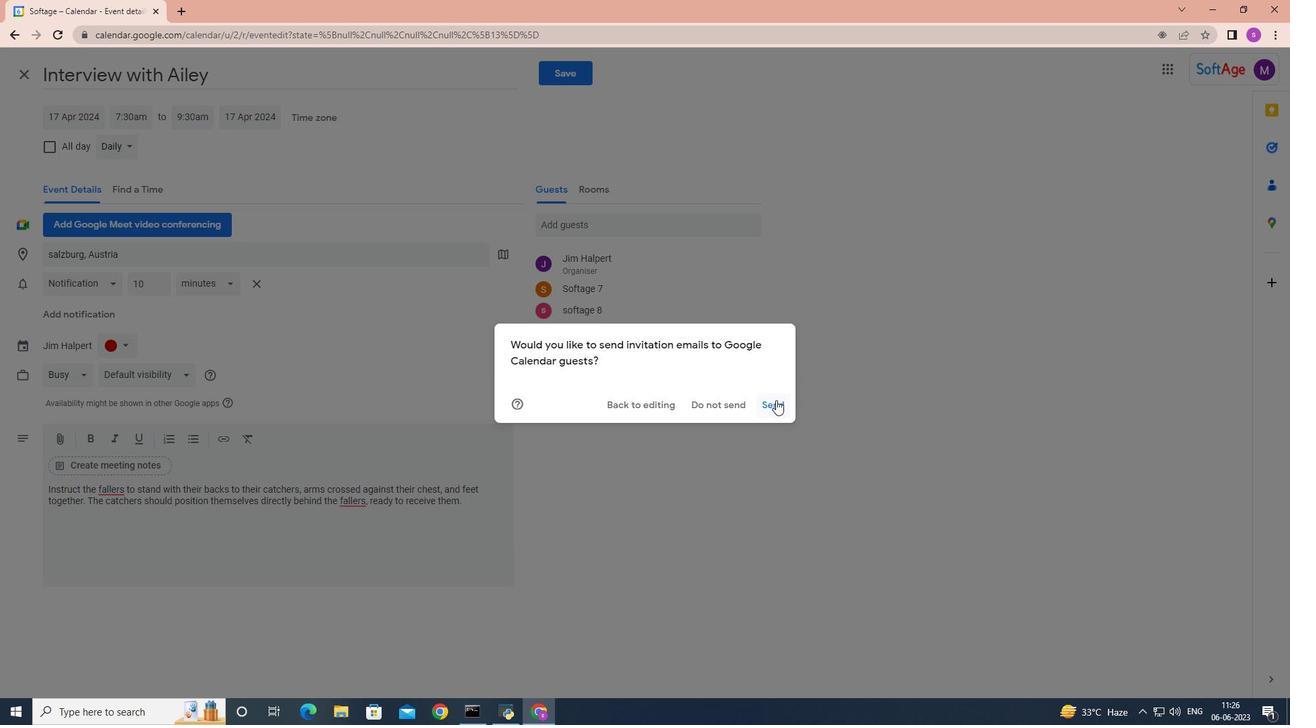 
